 Task: Open a blank sheet, save the file as 'best practices' Insert a table '2 by 3' In first column, add headers, 'City, Population'. Under first header add  London, Tokyo. Under second header add  9 Million, 37 Million. Change table style to  'Orange'
Action: Mouse moved to (36, 27)
Screenshot: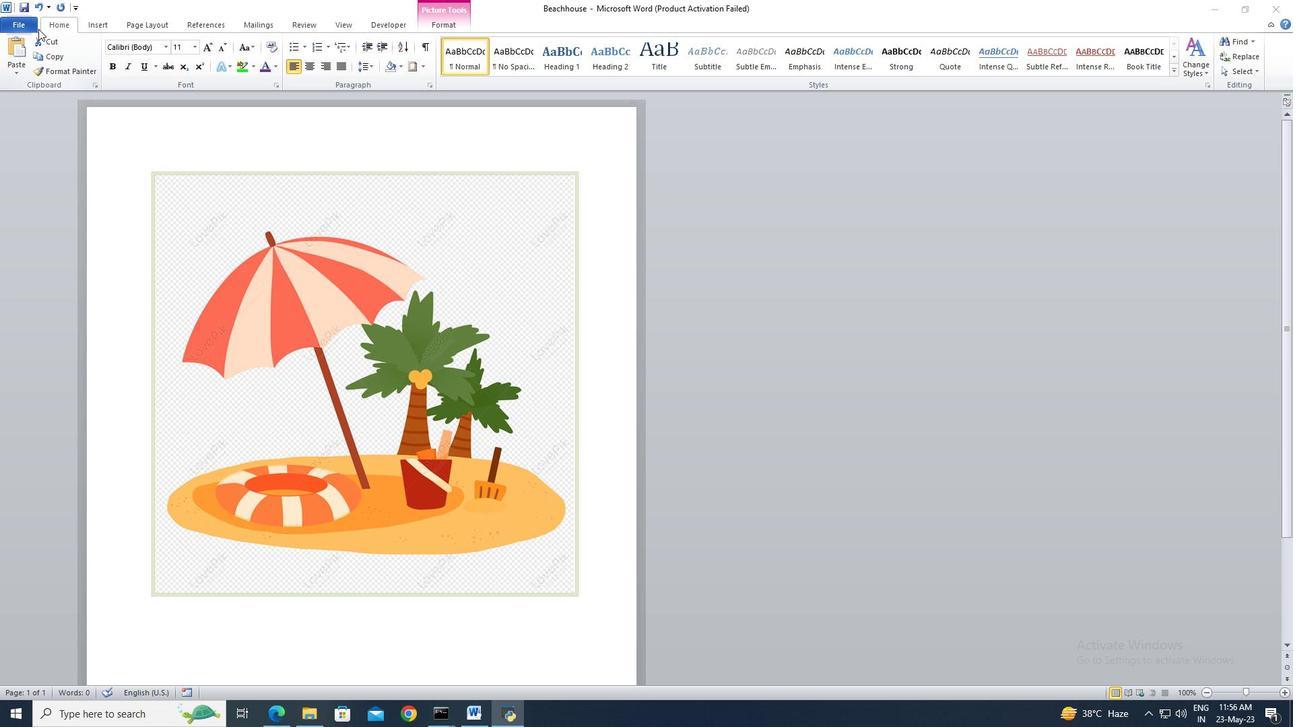 
Action: Mouse pressed left at (36, 27)
Screenshot: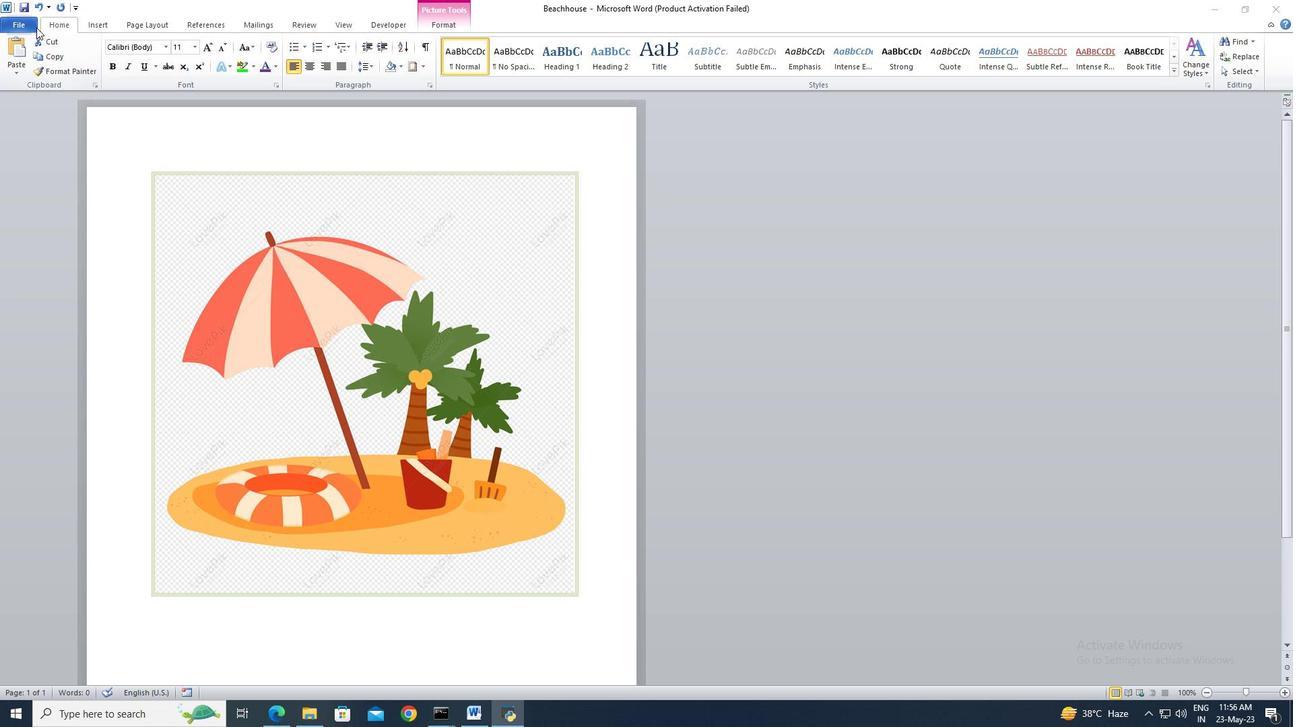
Action: Mouse moved to (31, 24)
Screenshot: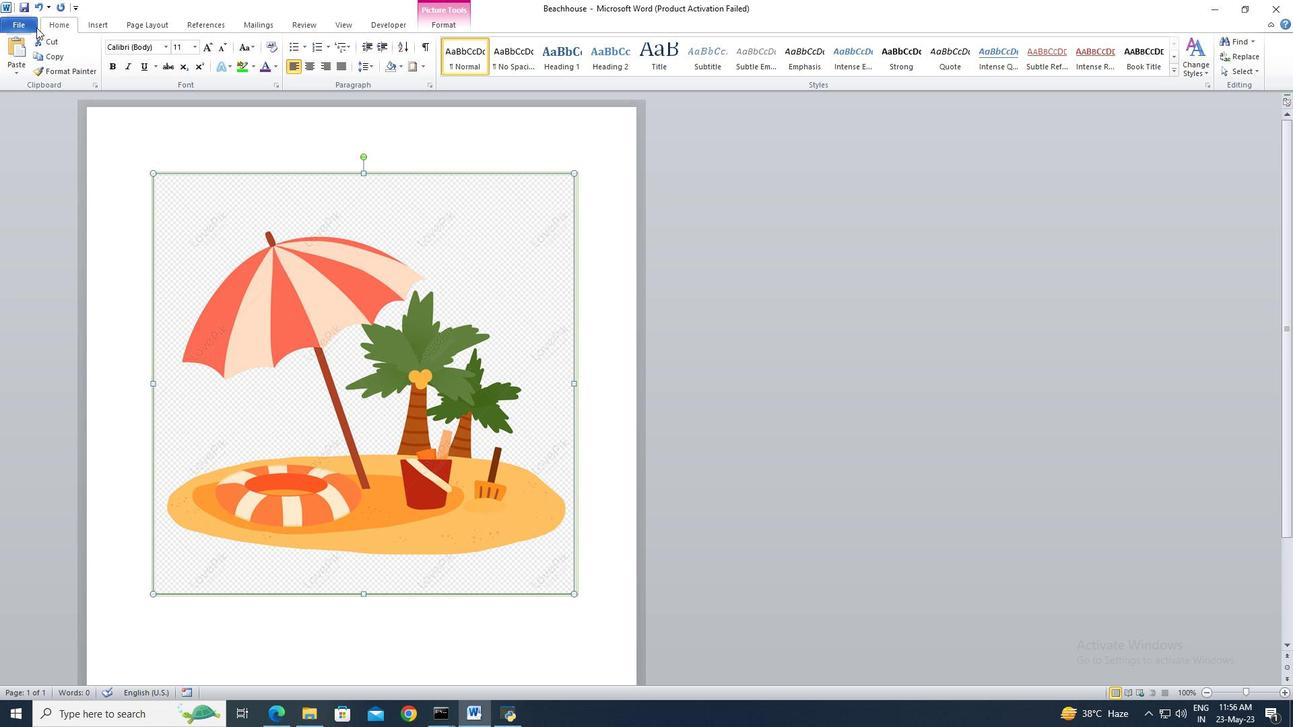 
Action: Mouse pressed left at (31, 24)
Screenshot: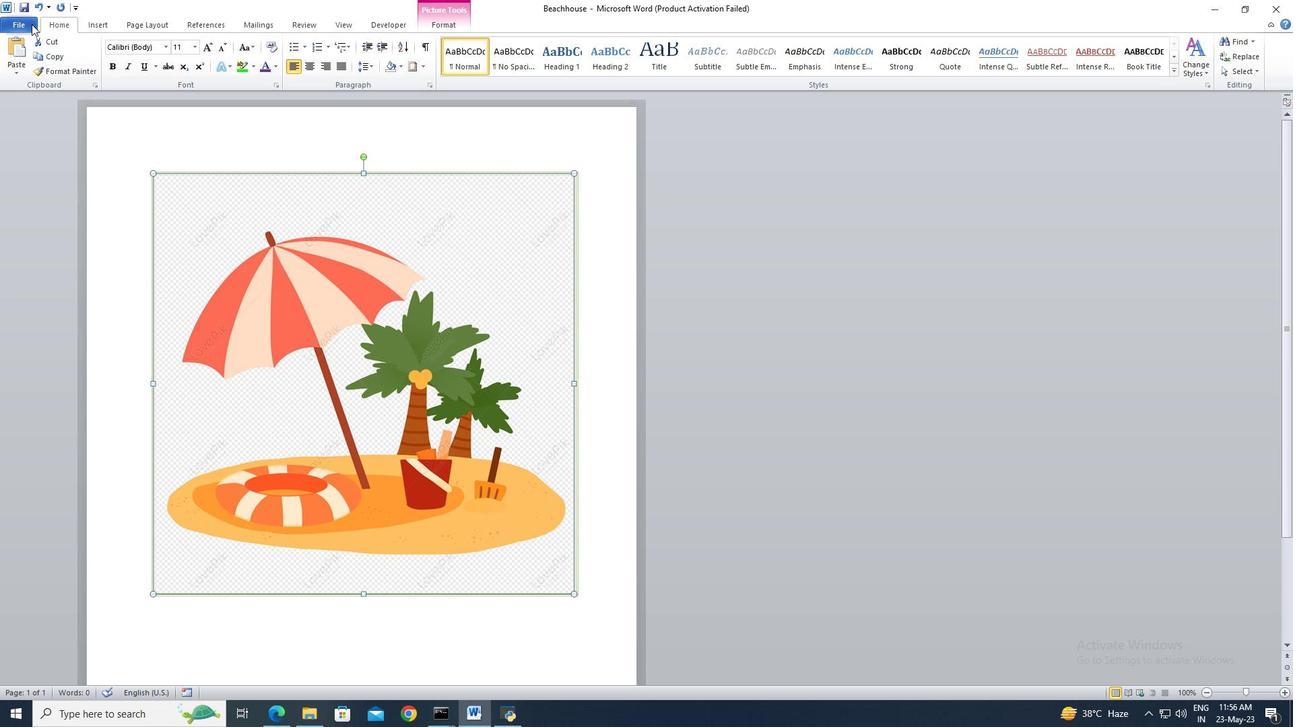 
Action: Mouse moved to (31, 175)
Screenshot: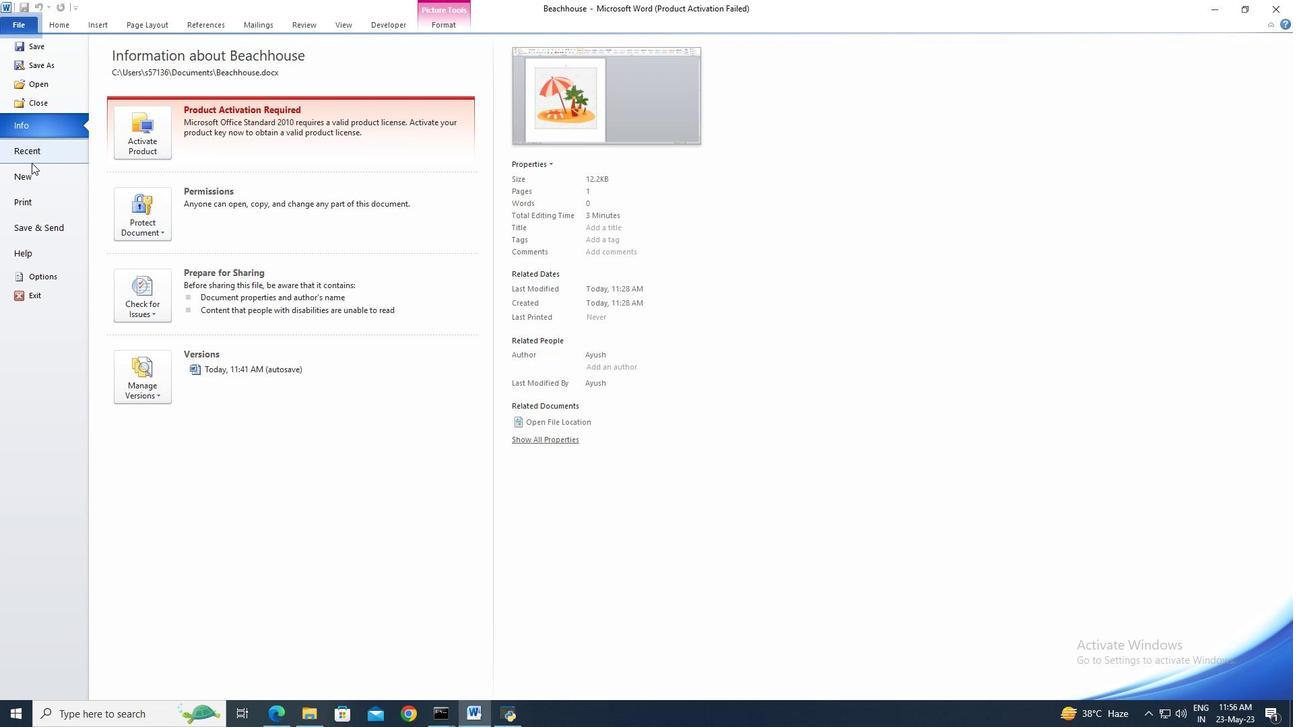 
Action: Mouse pressed left at (31, 175)
Screenshot: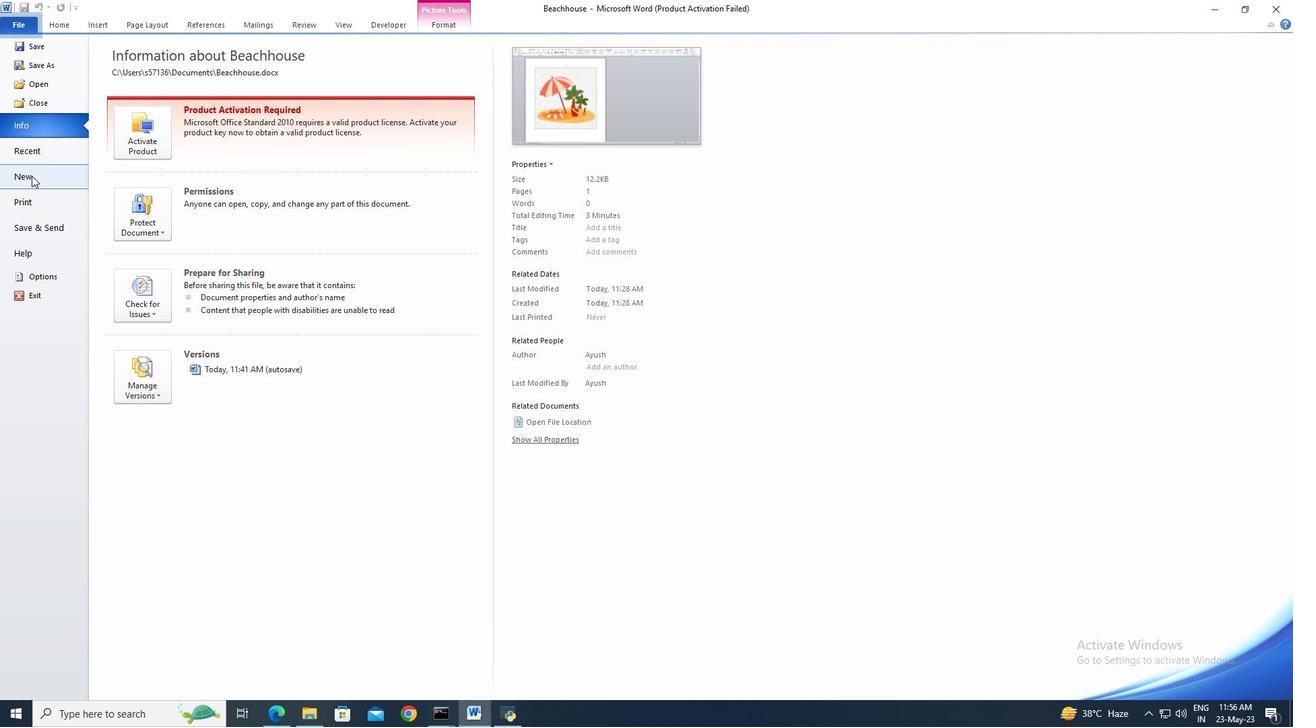 
Action: Mouse moved to (676, 318)
Screenshot: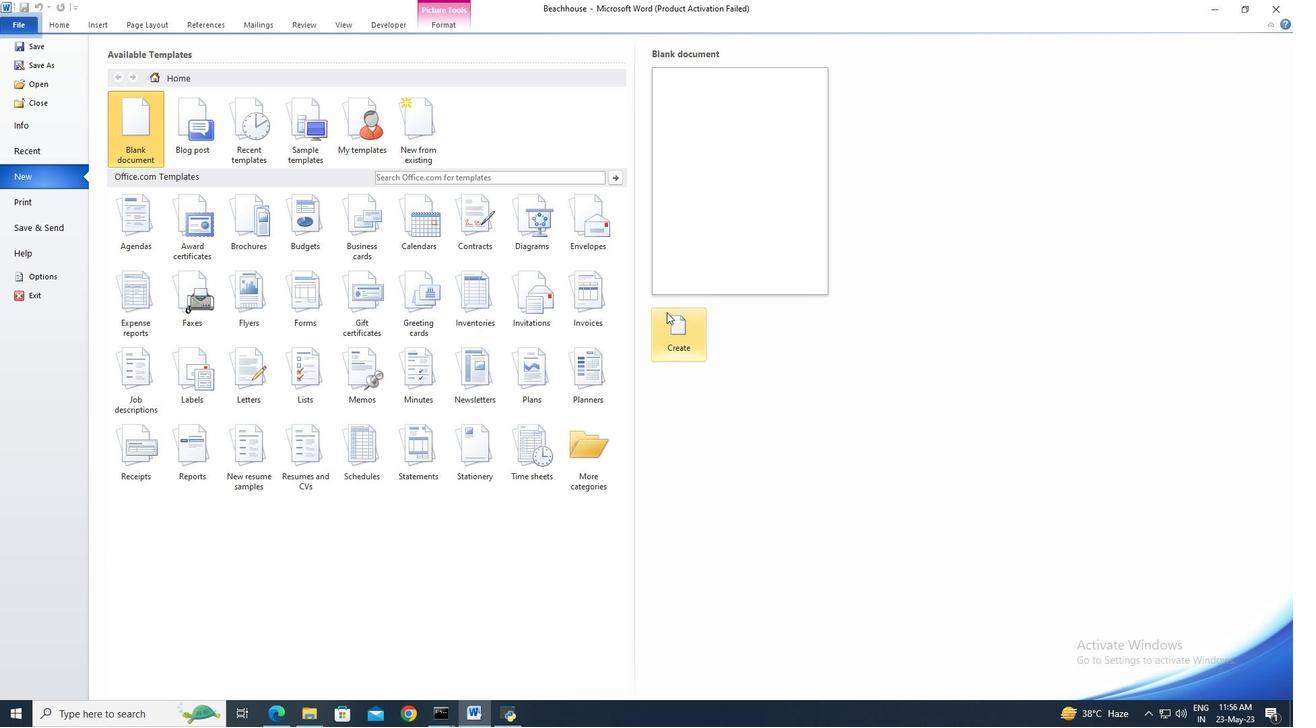 
Action: Mouse pressed left at (676, 318)
Screenshot: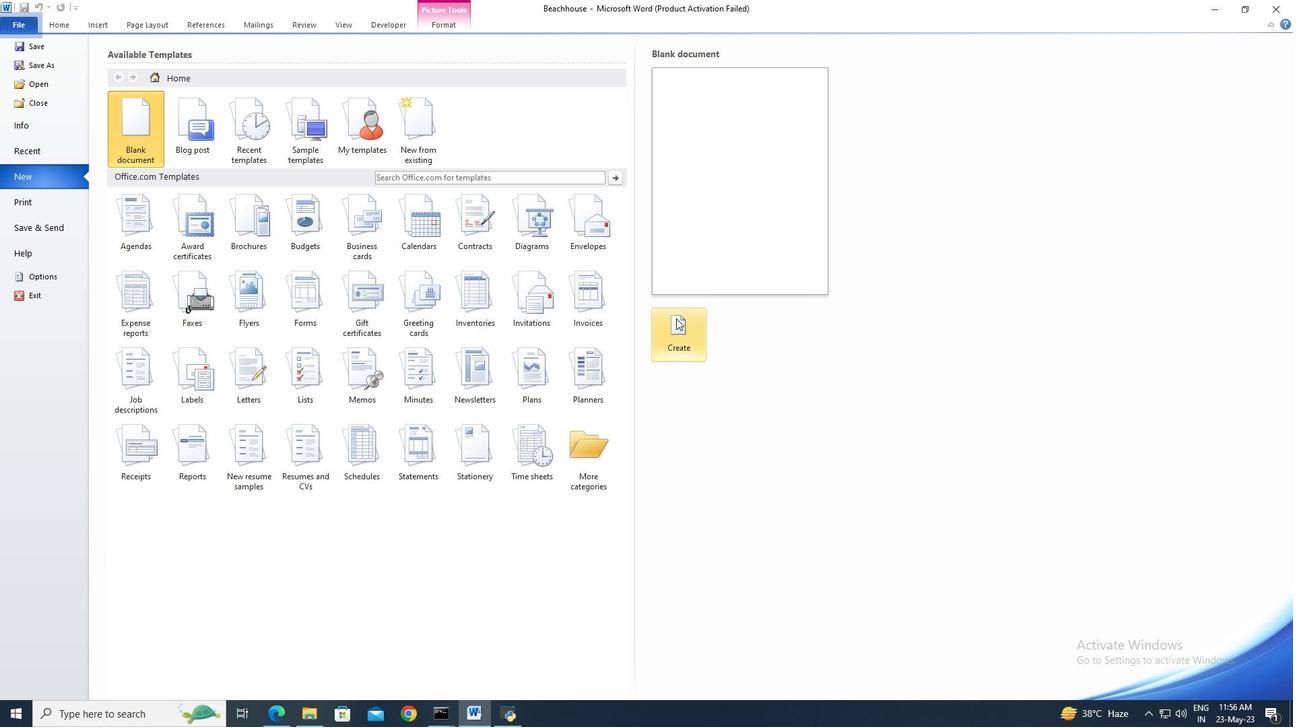
Action: Mouse moved to (28, 27)
Screenshot: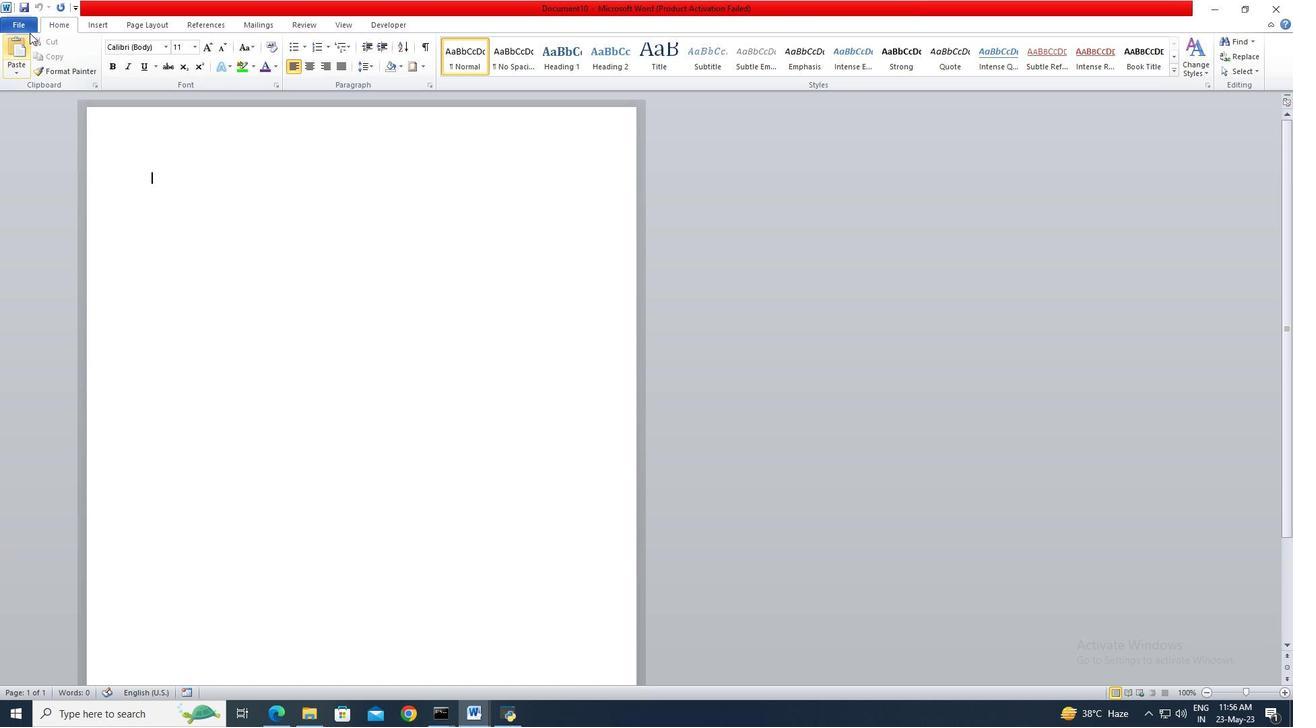 
Action: Mouse pressed left at (28, 27)
Screenshot: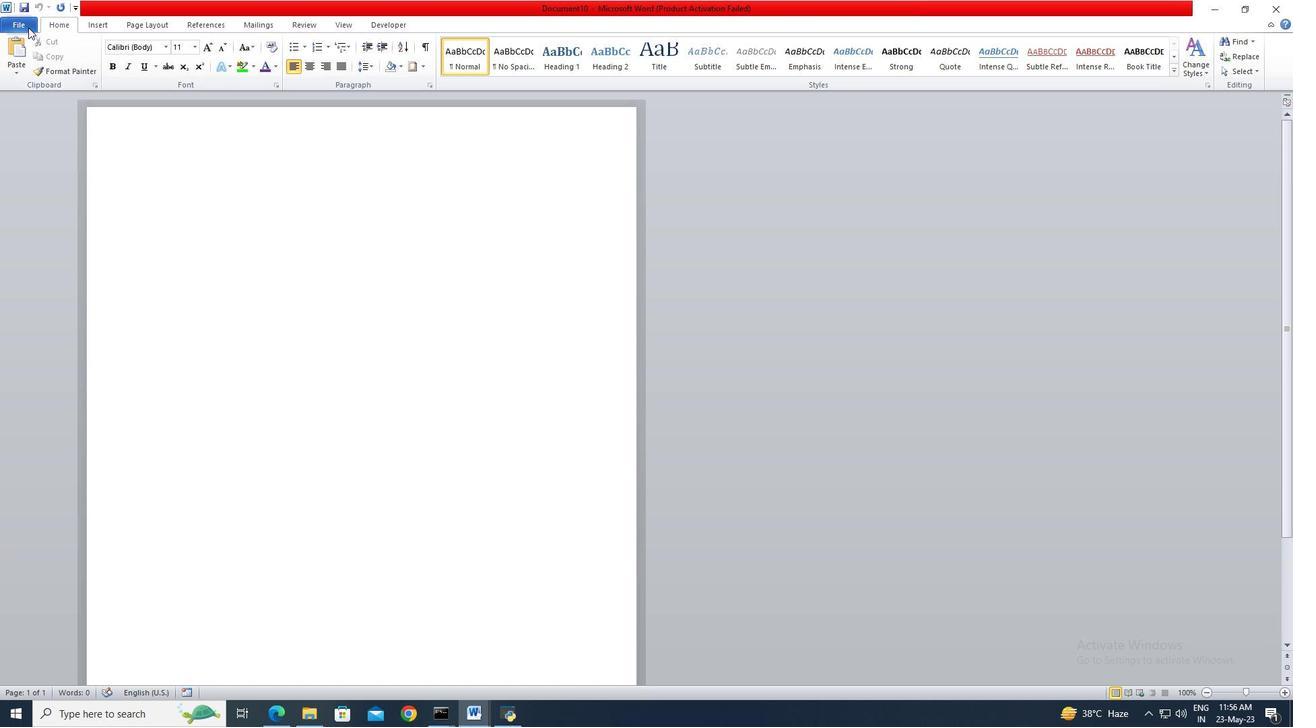 
Action: Mouse moved to (33, 60)
Screenshot: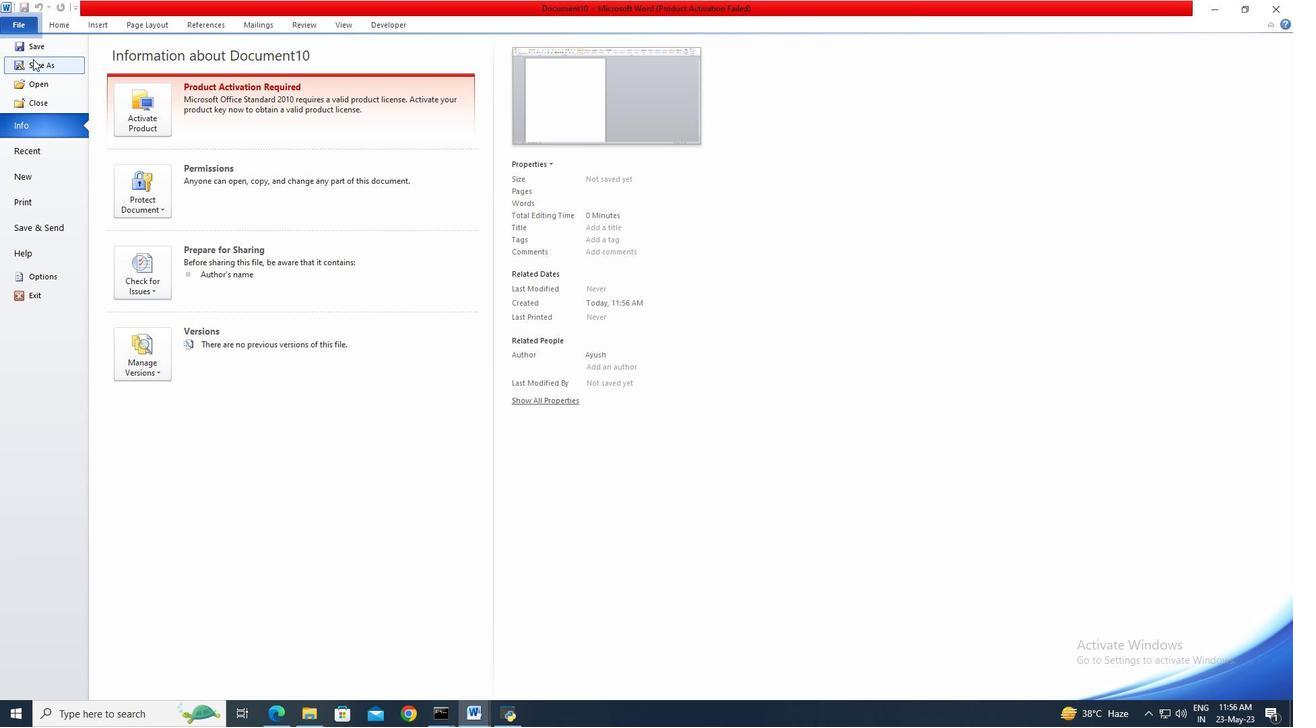 
Action: Mouse pressed left at (33, 60)
Screenshot: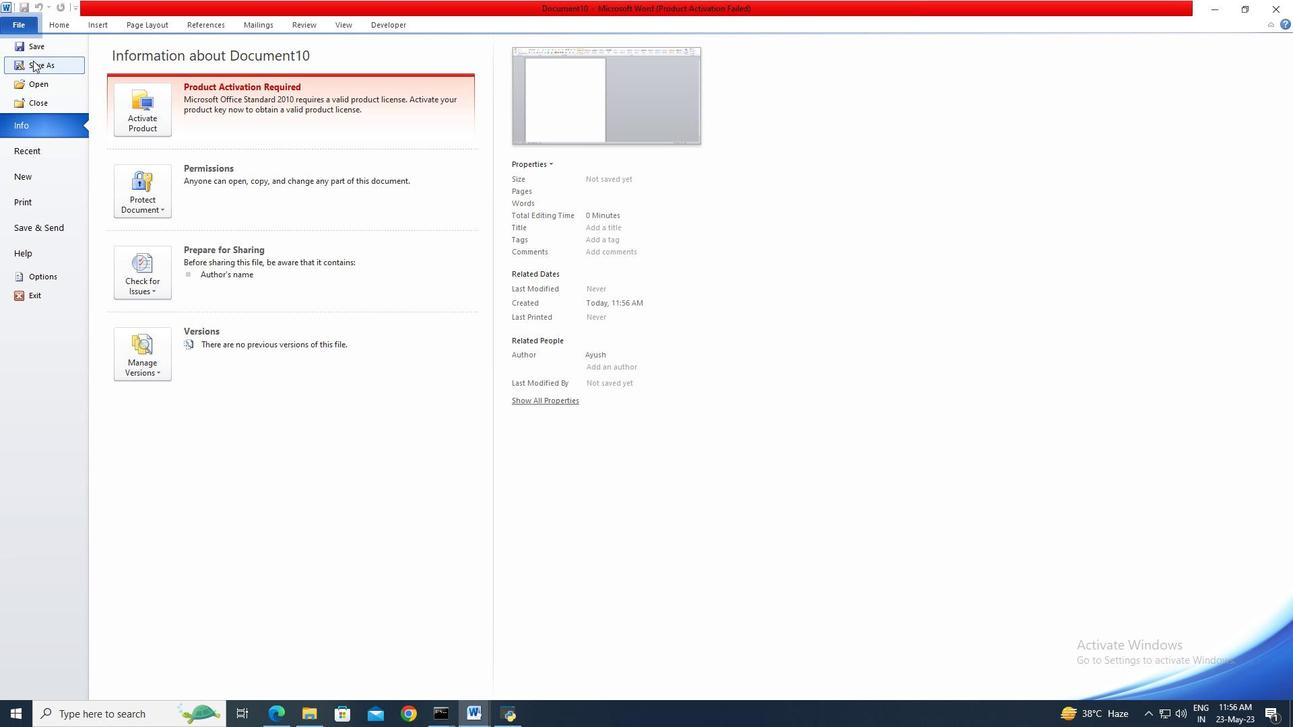 
Action: Key pressed best<Key.space>practices
Screenshot: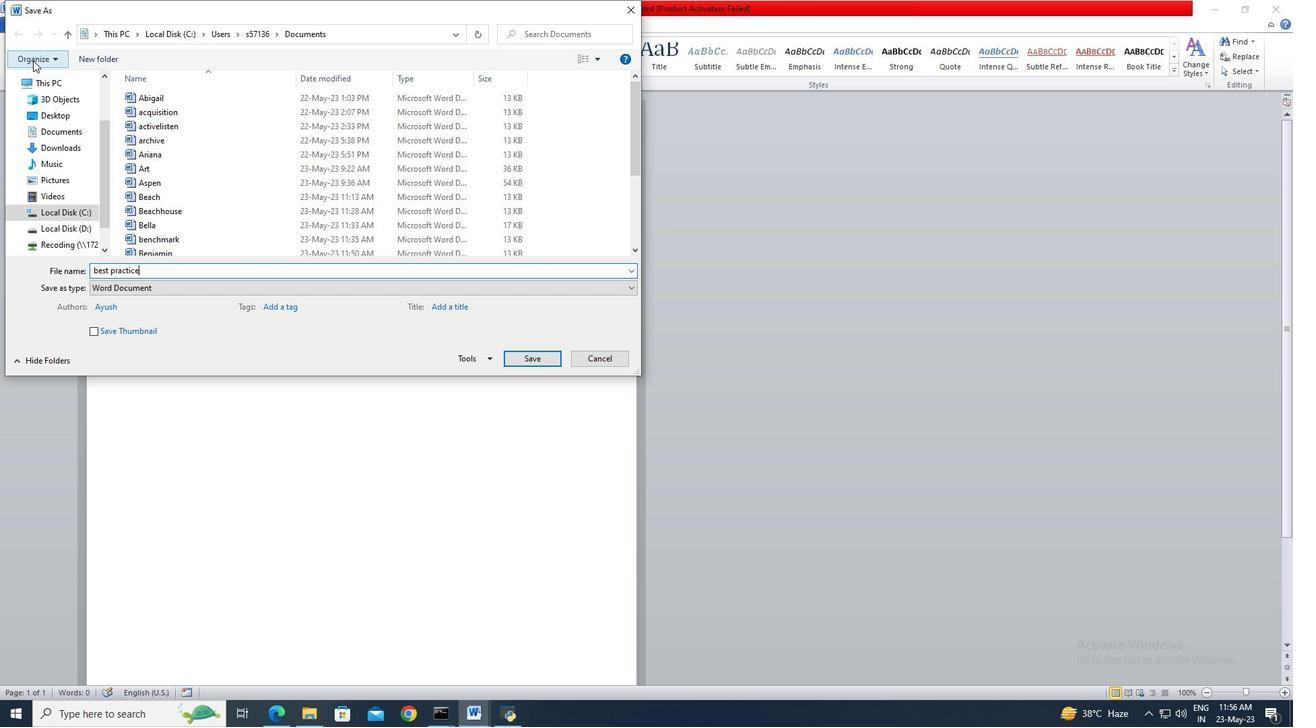
Action: Mouse moved to (512, 357)
Screenshot: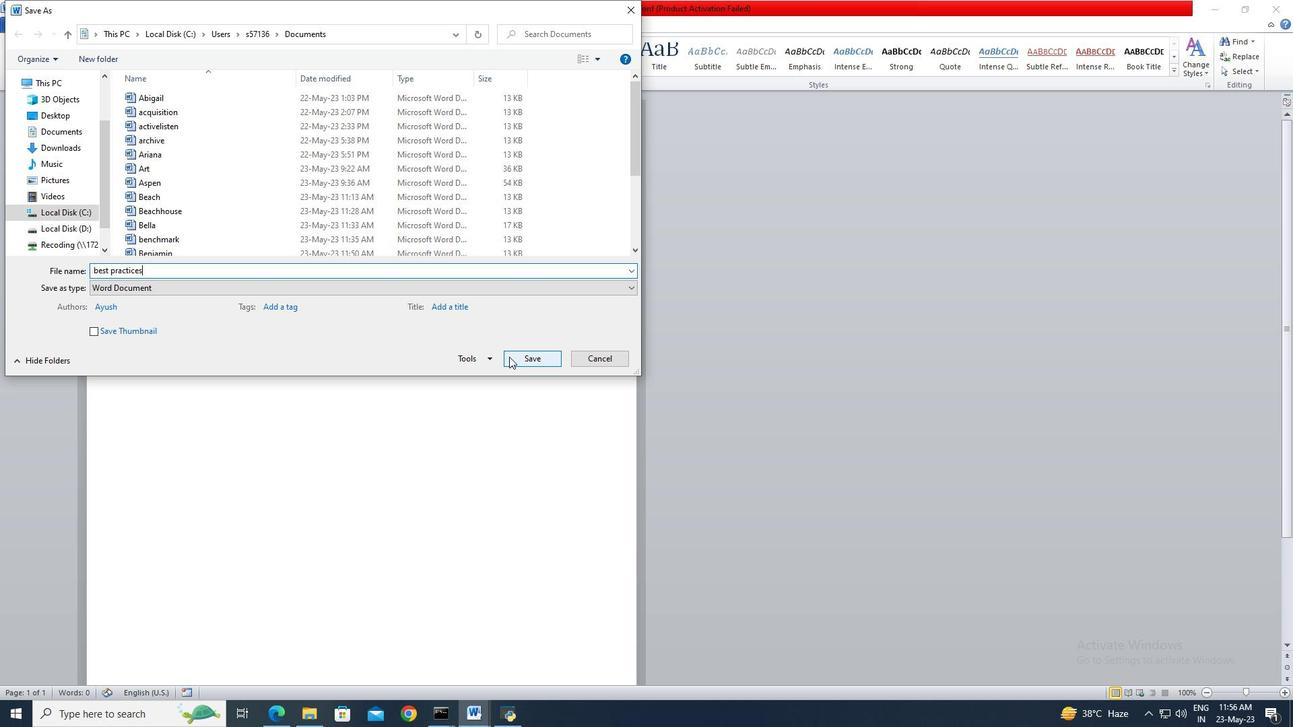 
Action: Mouse pressed left at (512, 357)
Screenshot: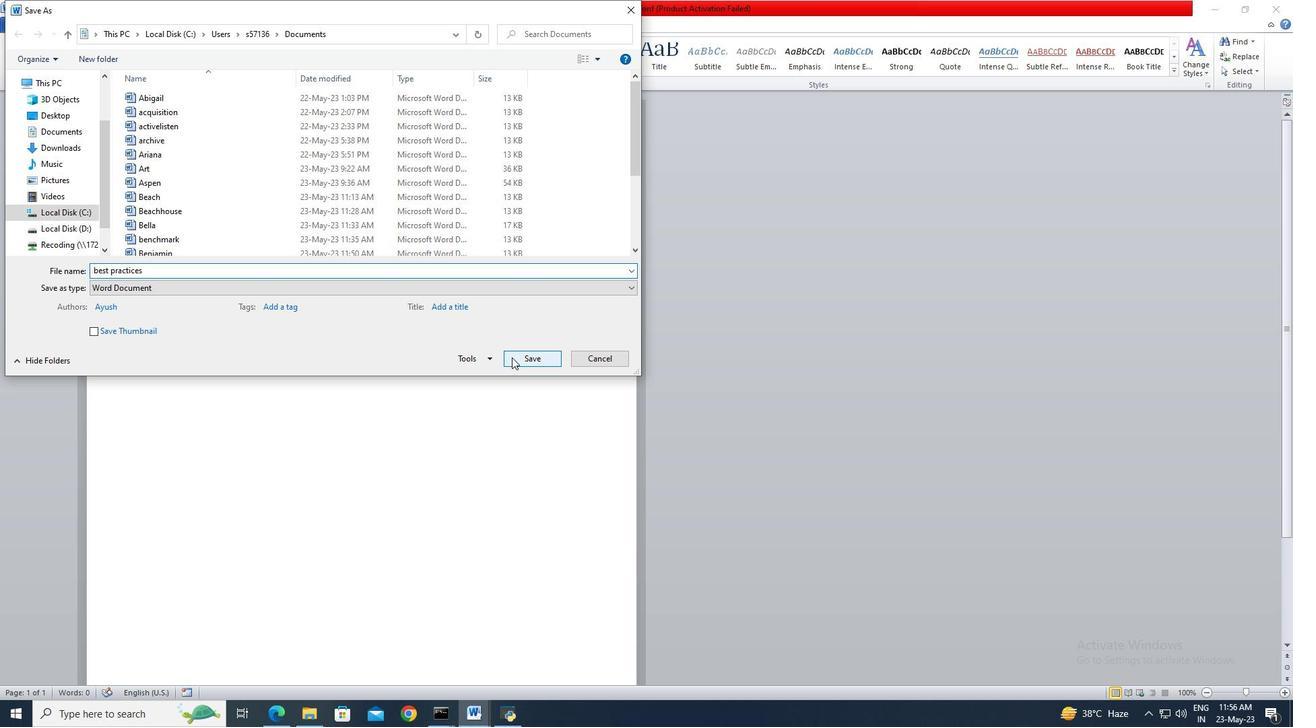 
Action: Mouse moved to (101, 26)
Screenshot: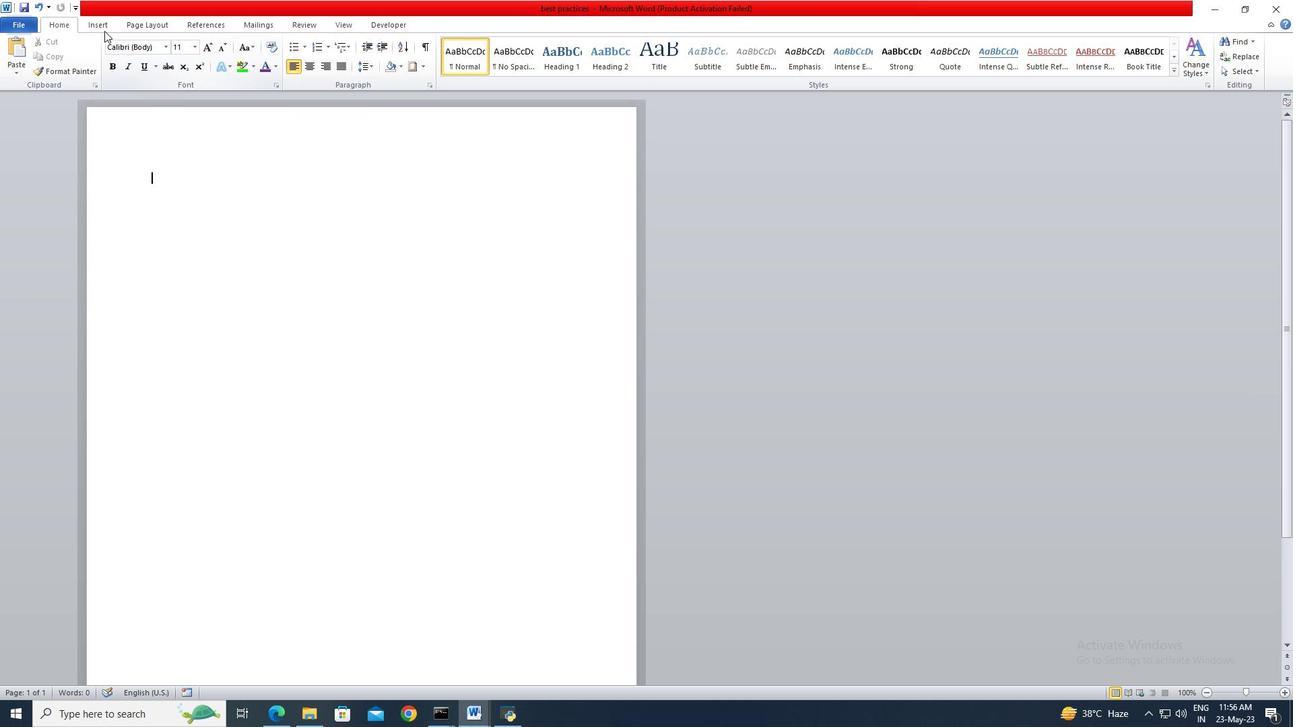 
Action: Mouse pressed left at (101, 26)
Screenshot: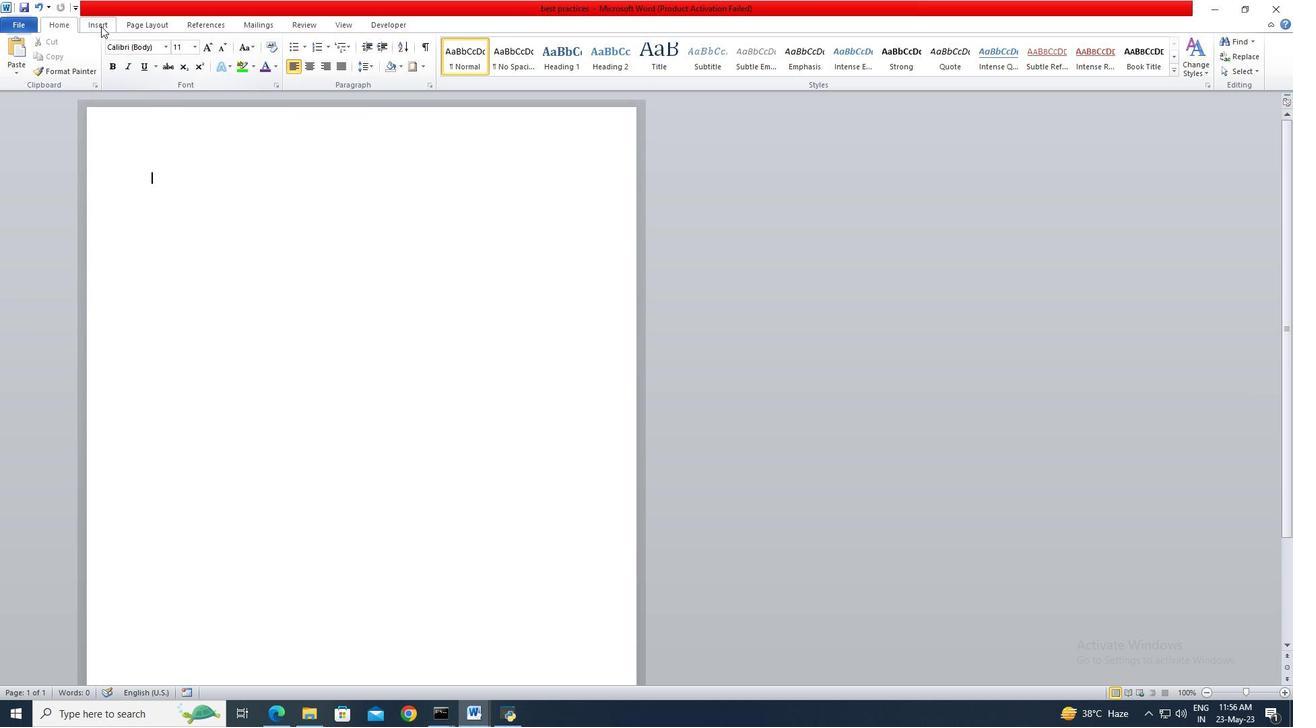 
Action: Mouse moved to (108, 66)
Screenshot: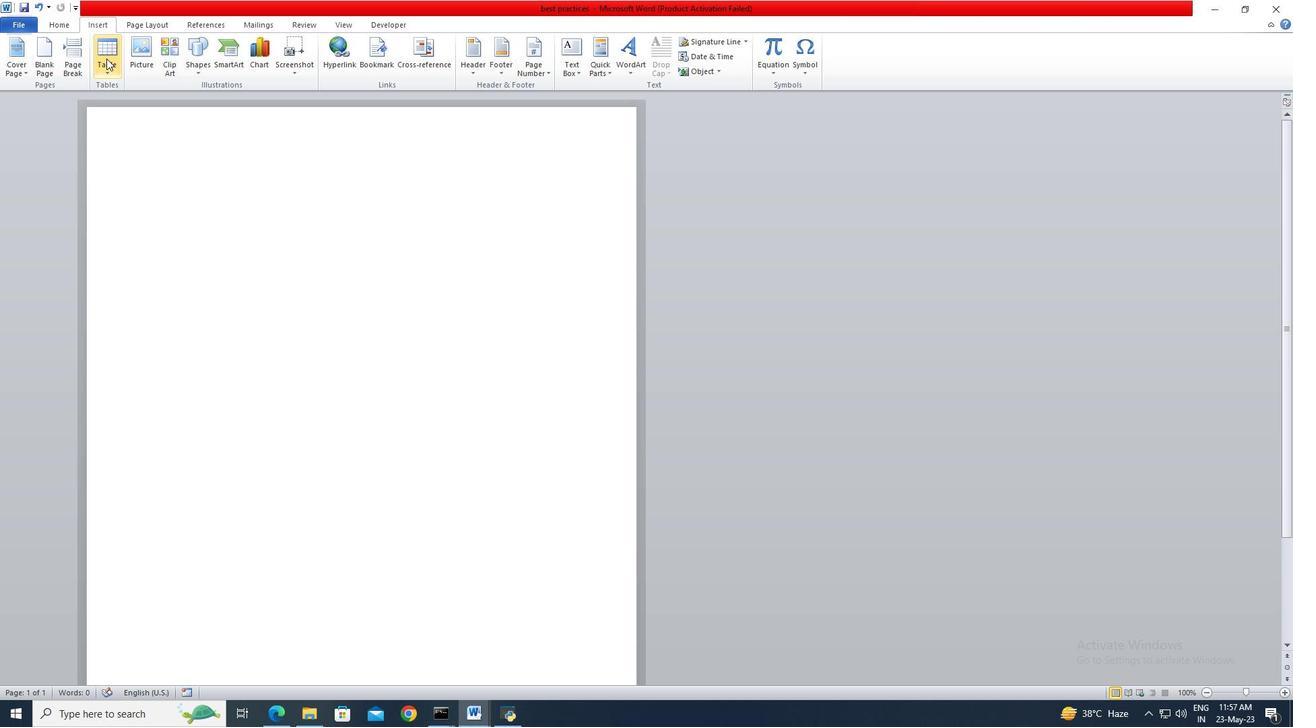 
Action: Mouse pressed left at (108, 66)
Screenshot: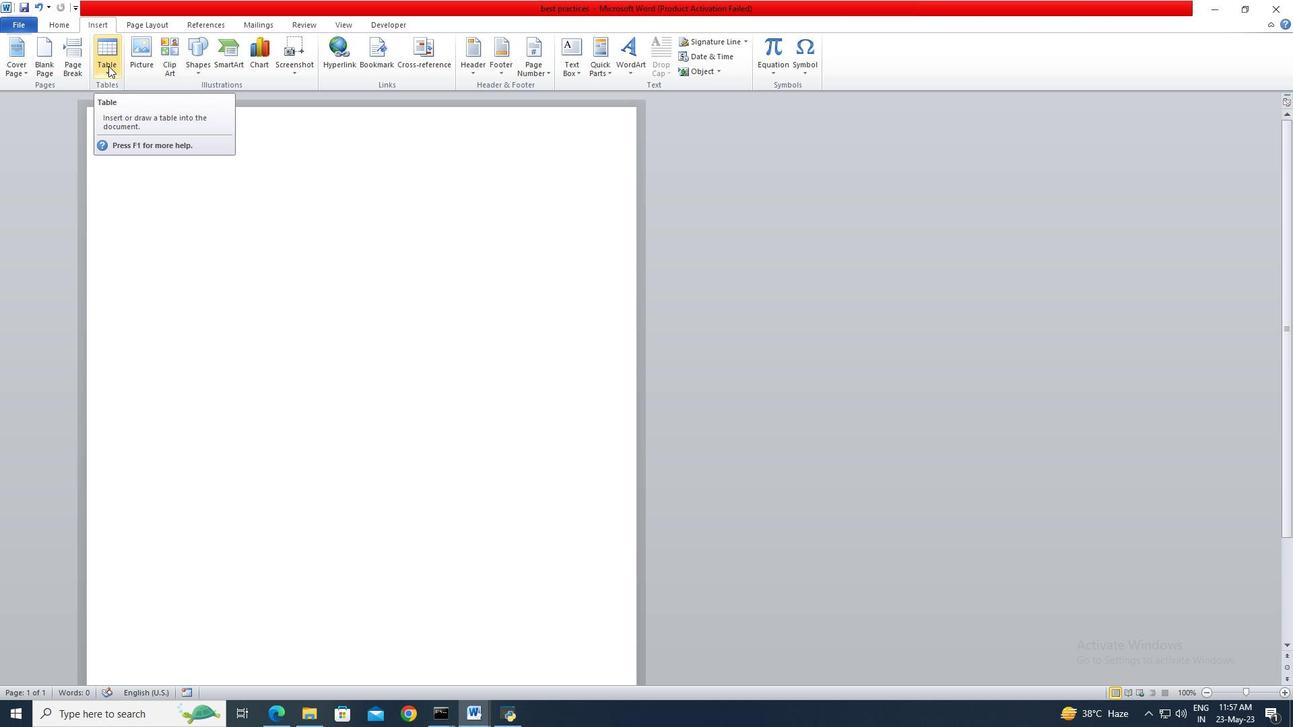 
Action: Mouse moved to (117, 124)
Screenshot: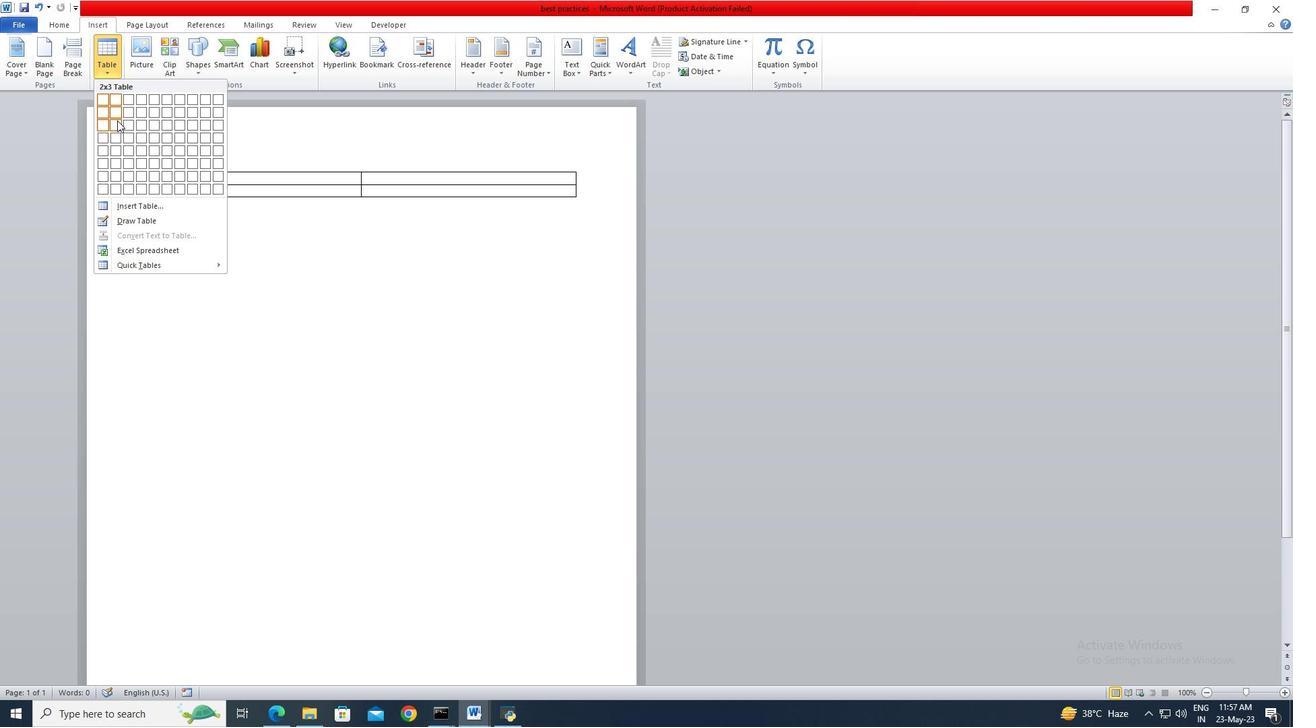 
Action: Mouse pressed left at (117, 124)
Screenshot: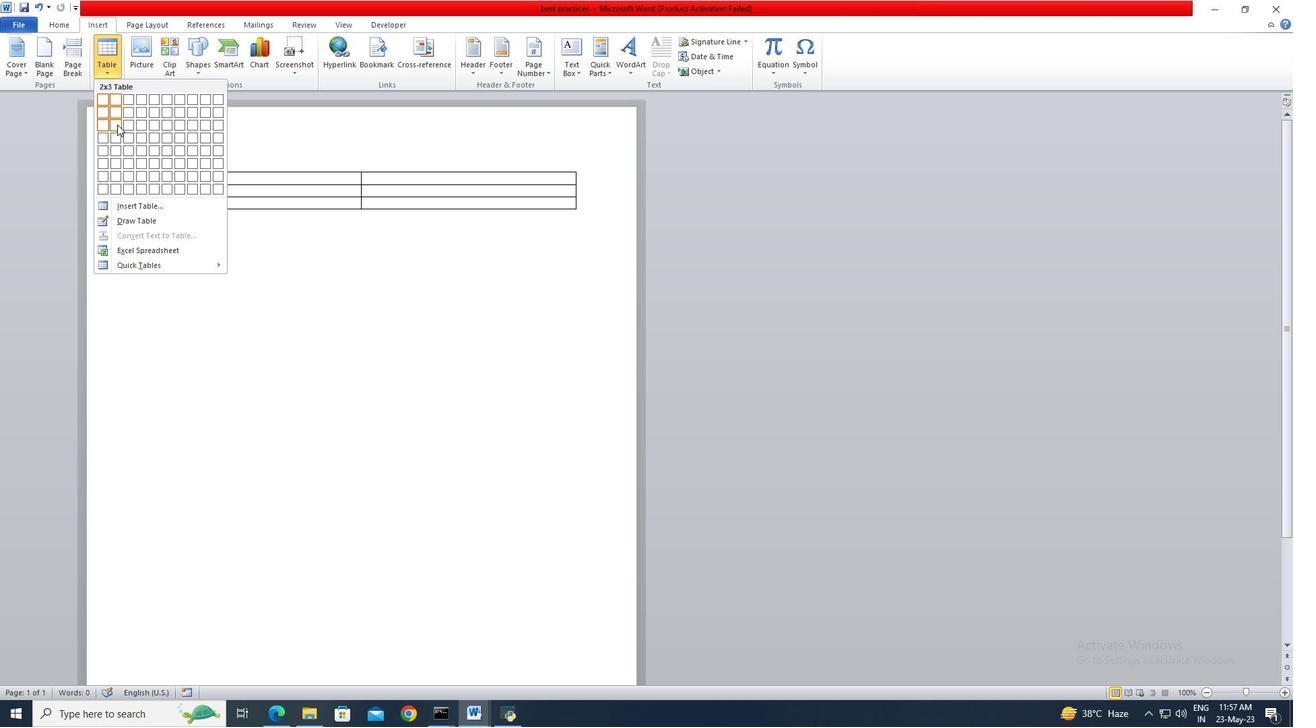 
Action: Mouse moved to (205, 183)
Screenshot: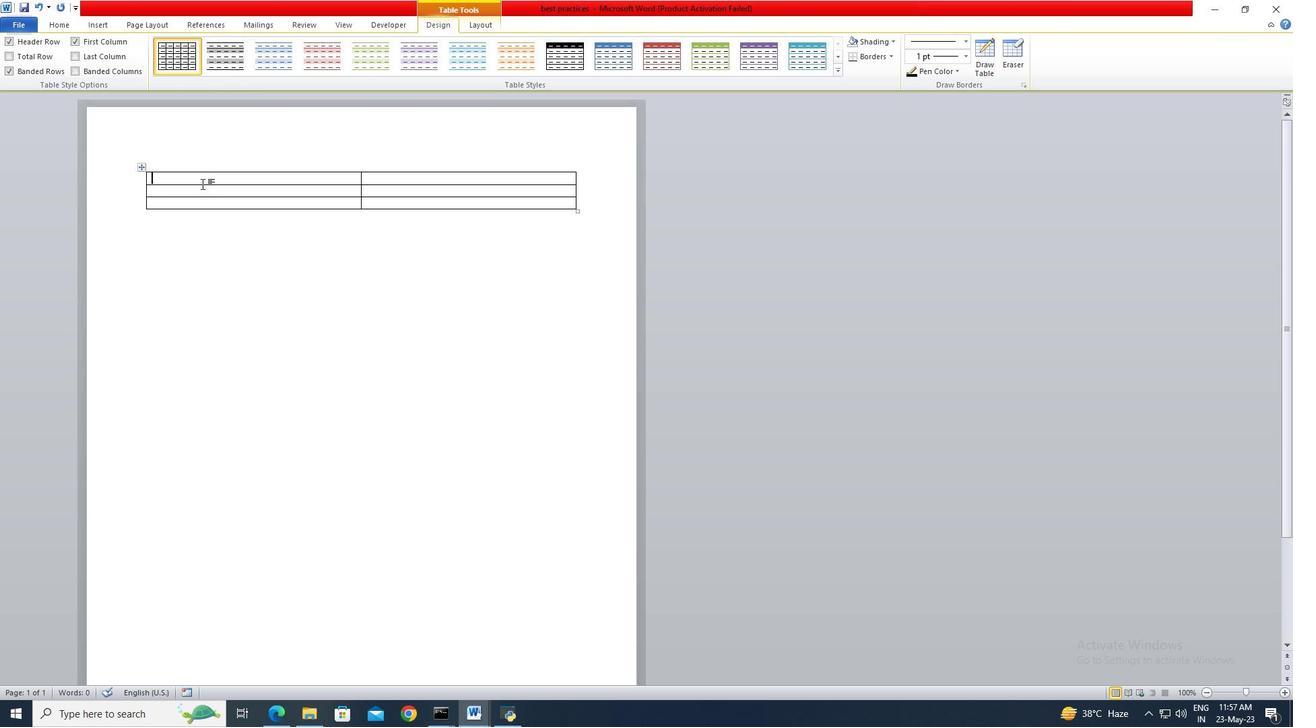 
Action: Mouse pressed left at (205, 183)
Screenshot: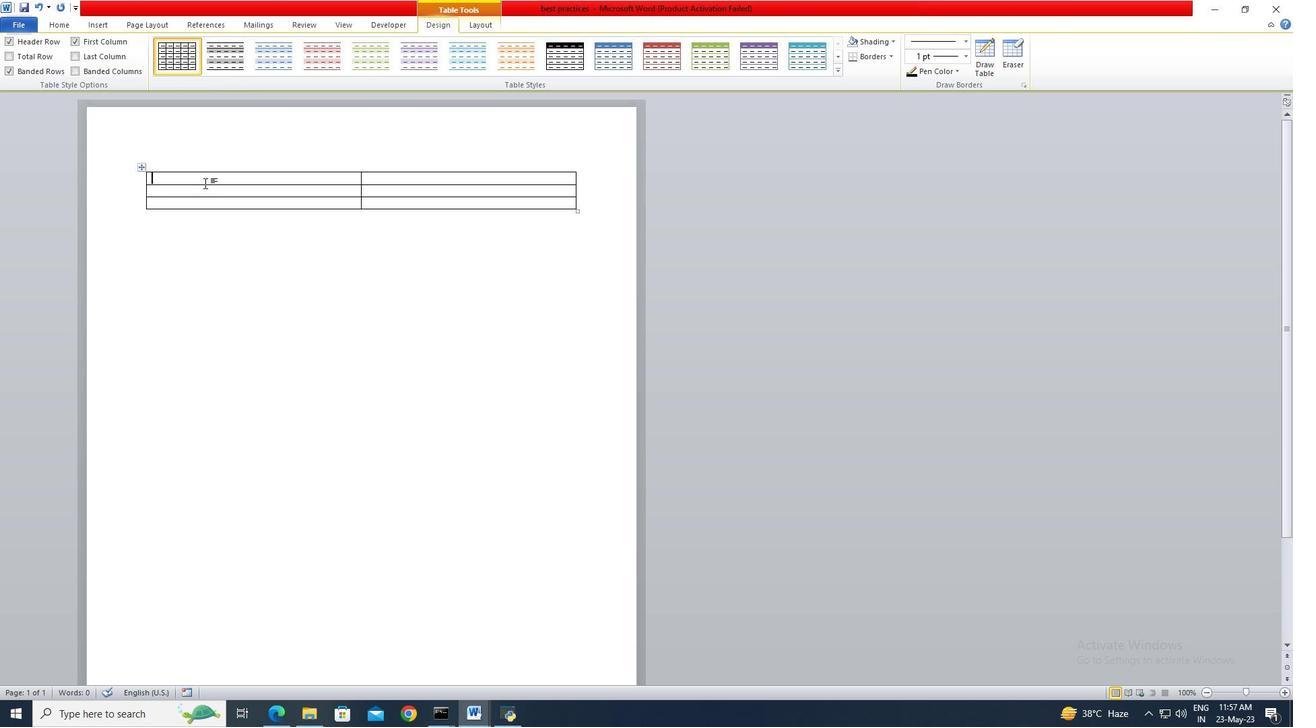 
Action: Key pressed <Key.shift>City<Key.tab><Key.shift><Key.shift>Population
Screenshot: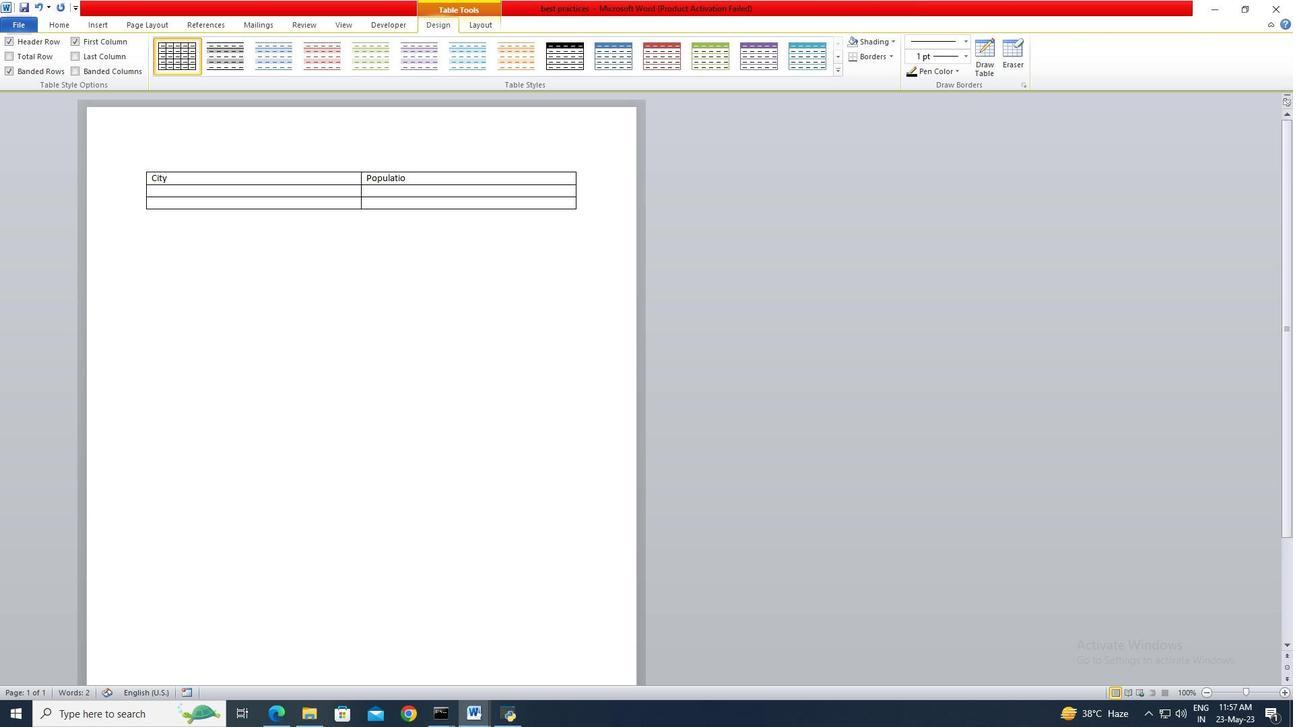 
Action: Mouse moved to (195, 190)
Screenshot: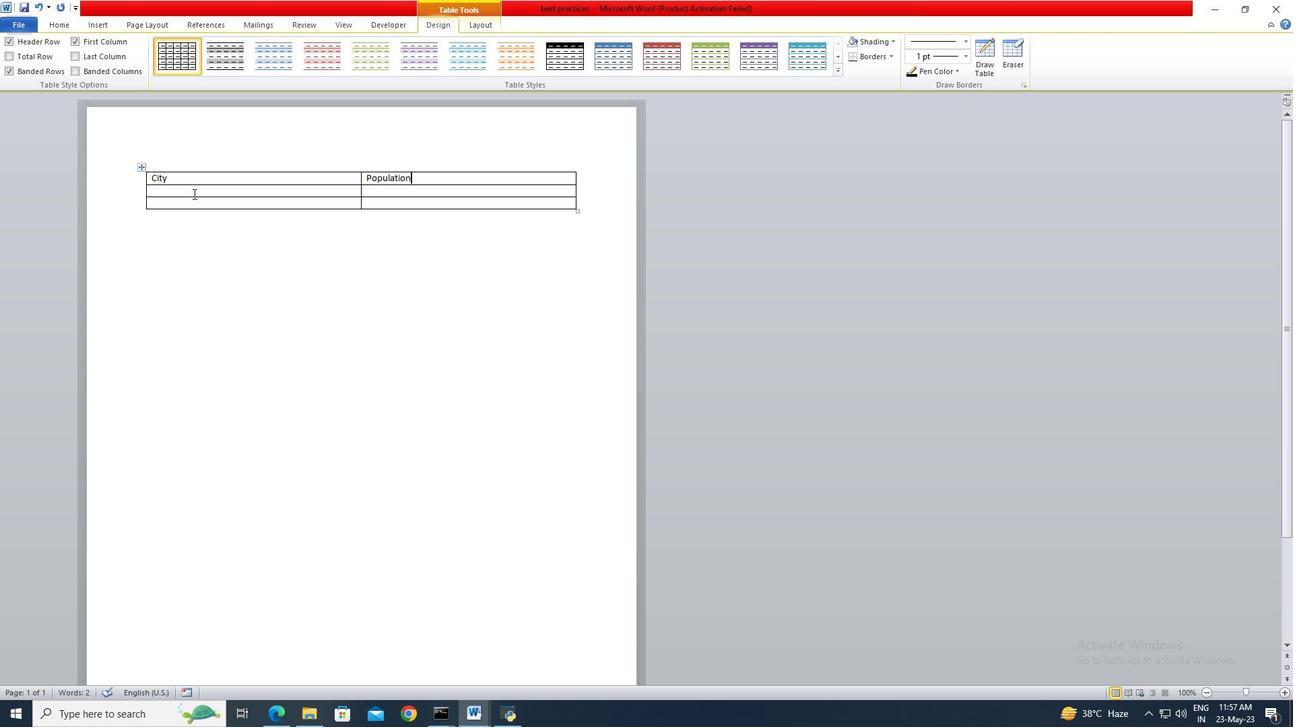 
Action: Mouse pressed left at (195, 190)
Screenshot: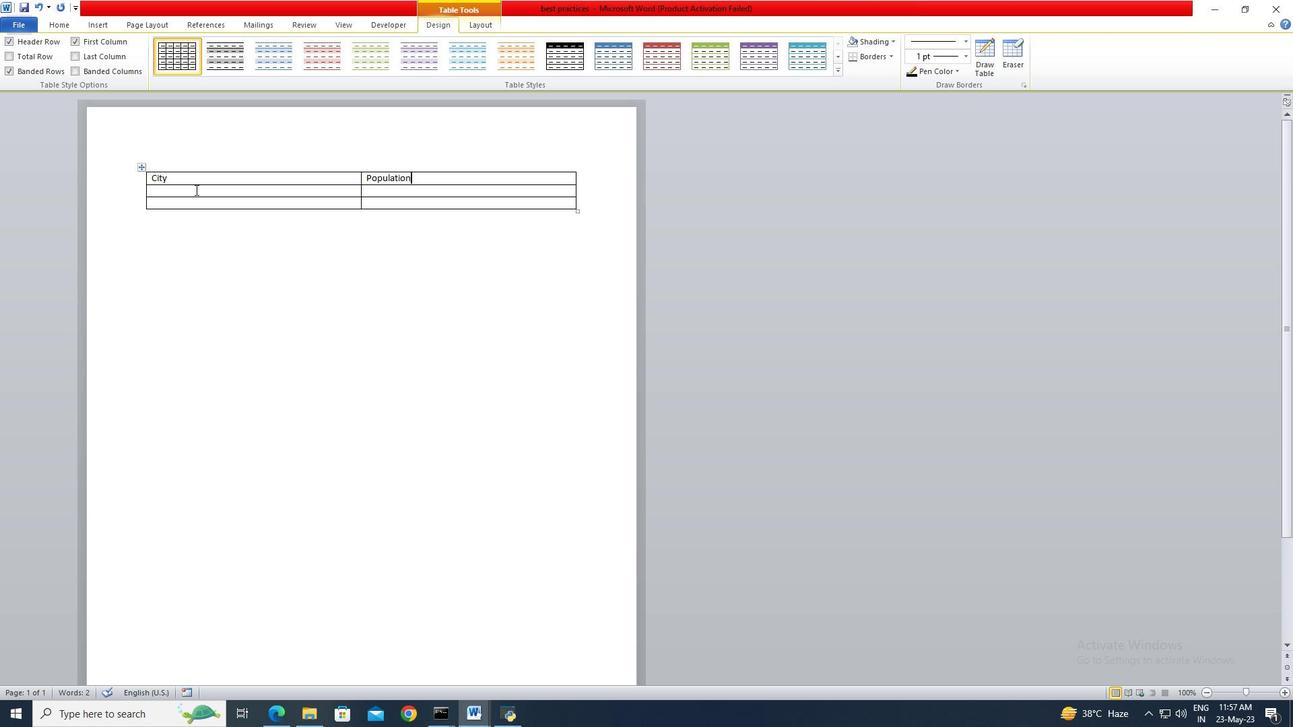 
Action: Mouse moved to (194, 189)
Screenshot: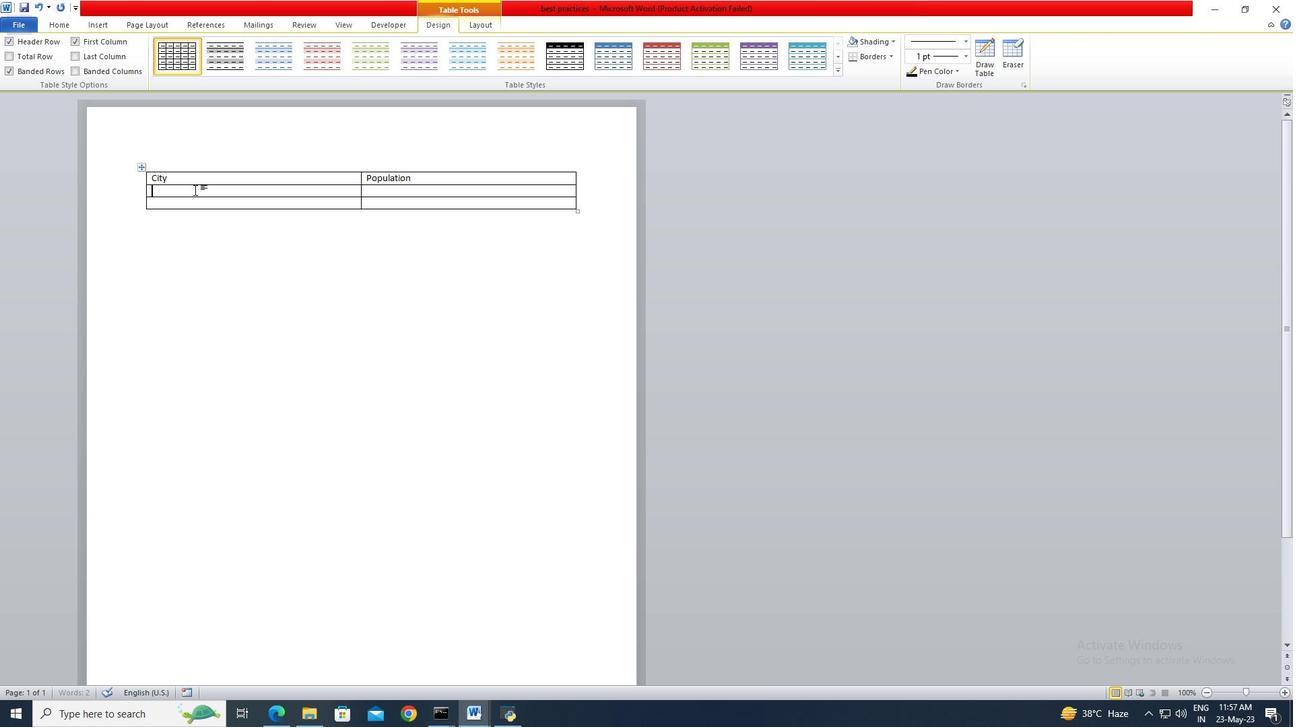 
Action: Key pressed <Key.shift>London
Screenshot: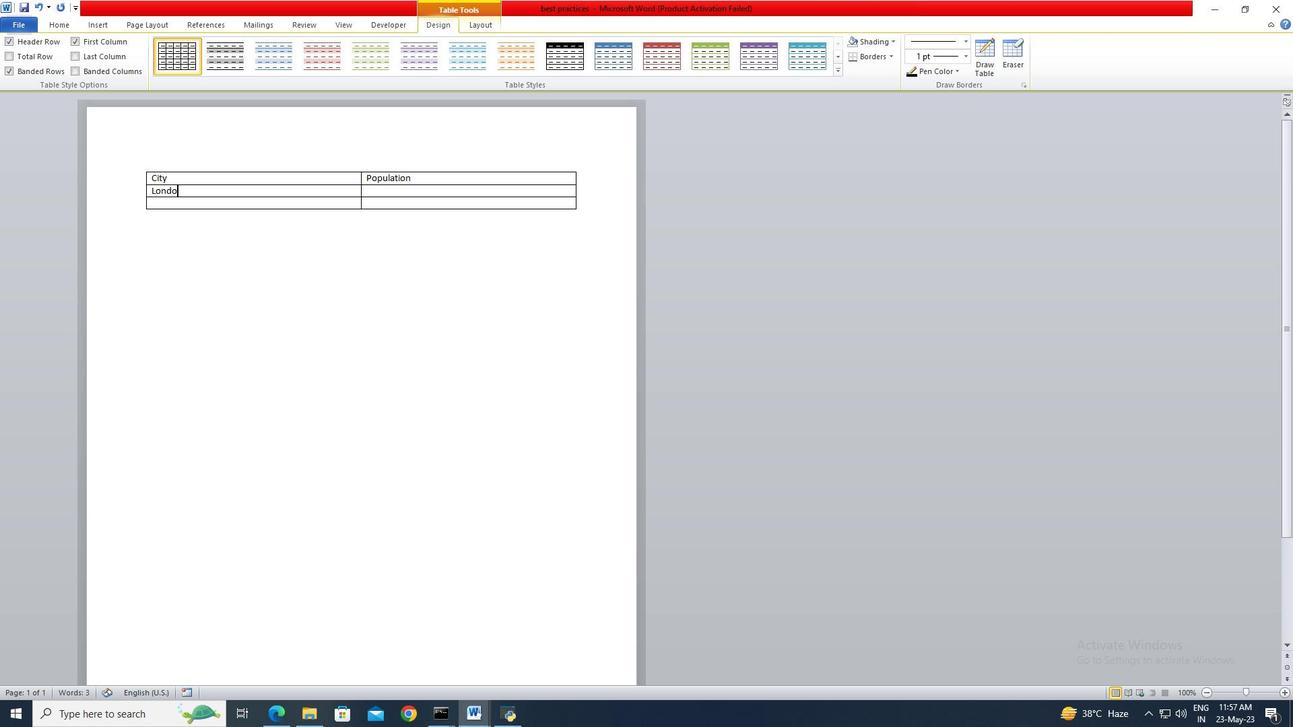 
Action: Mouse moved to (194, 203)
Screenshot: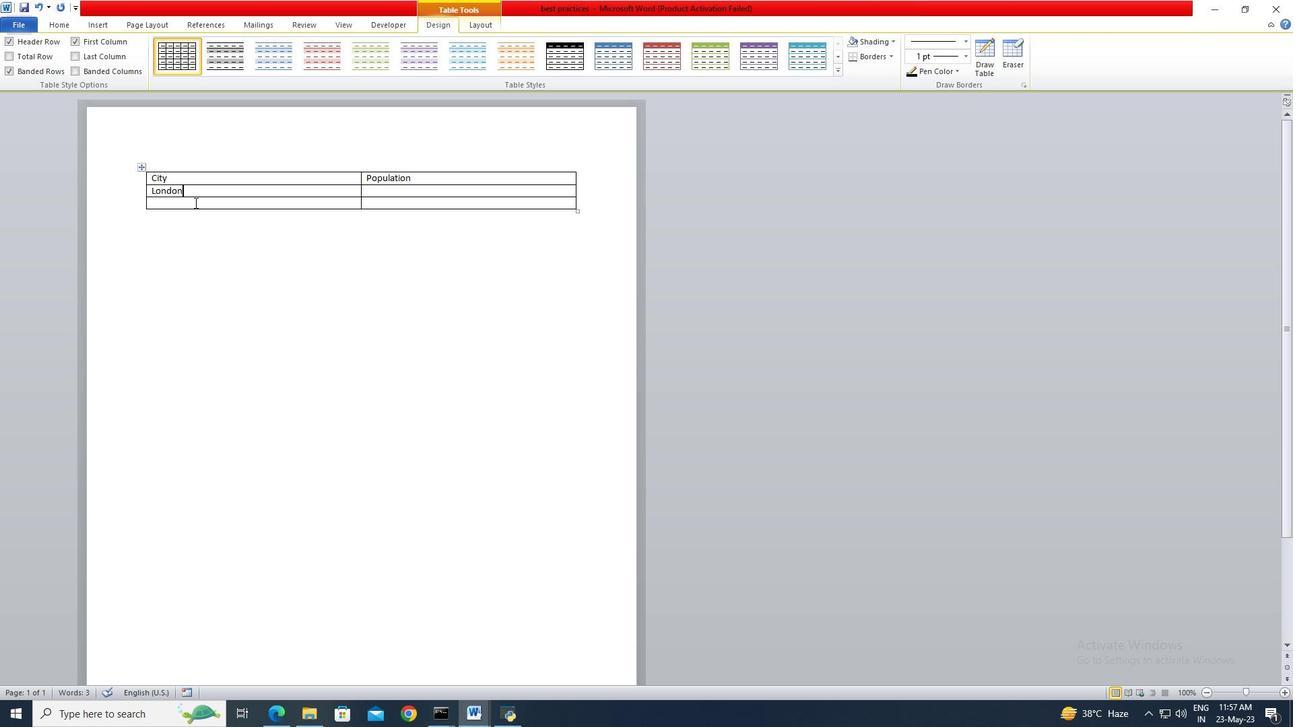 
Action: Mouse pressed left at (194, 203)
Screenshot: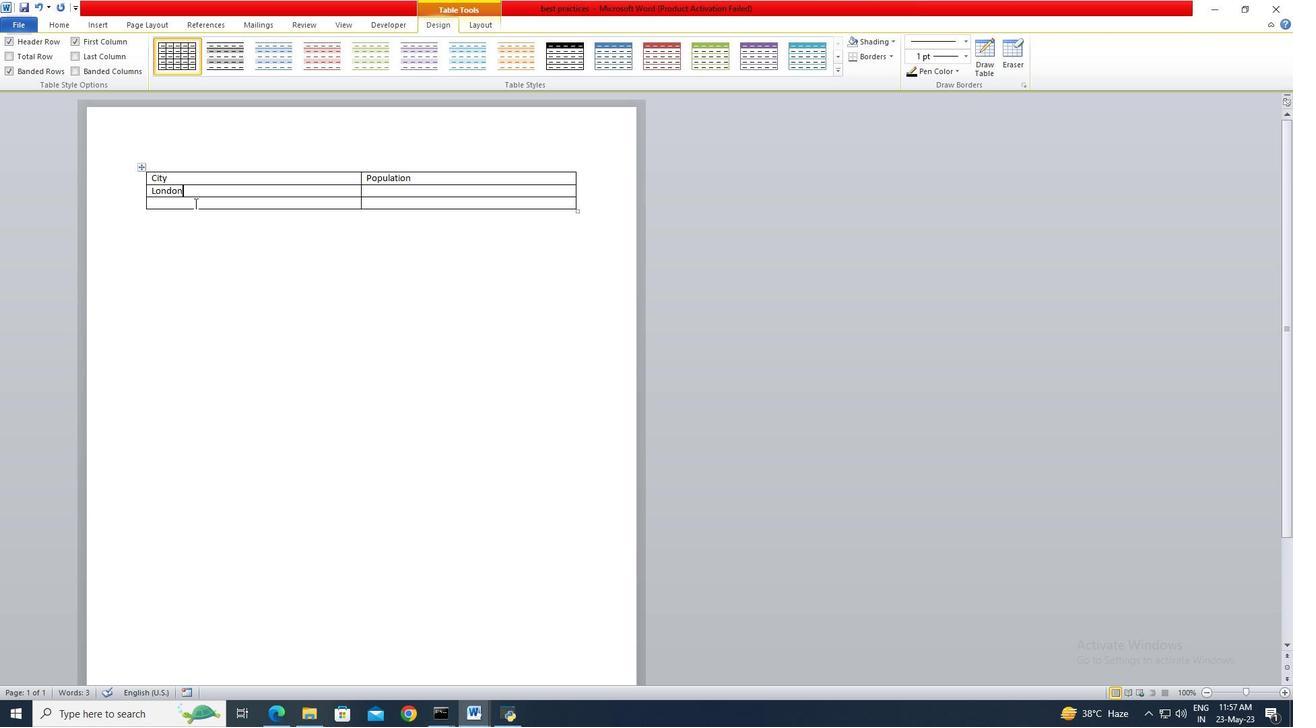 
Action: Key pressed <Key.shift>Tokyo
Screenshot: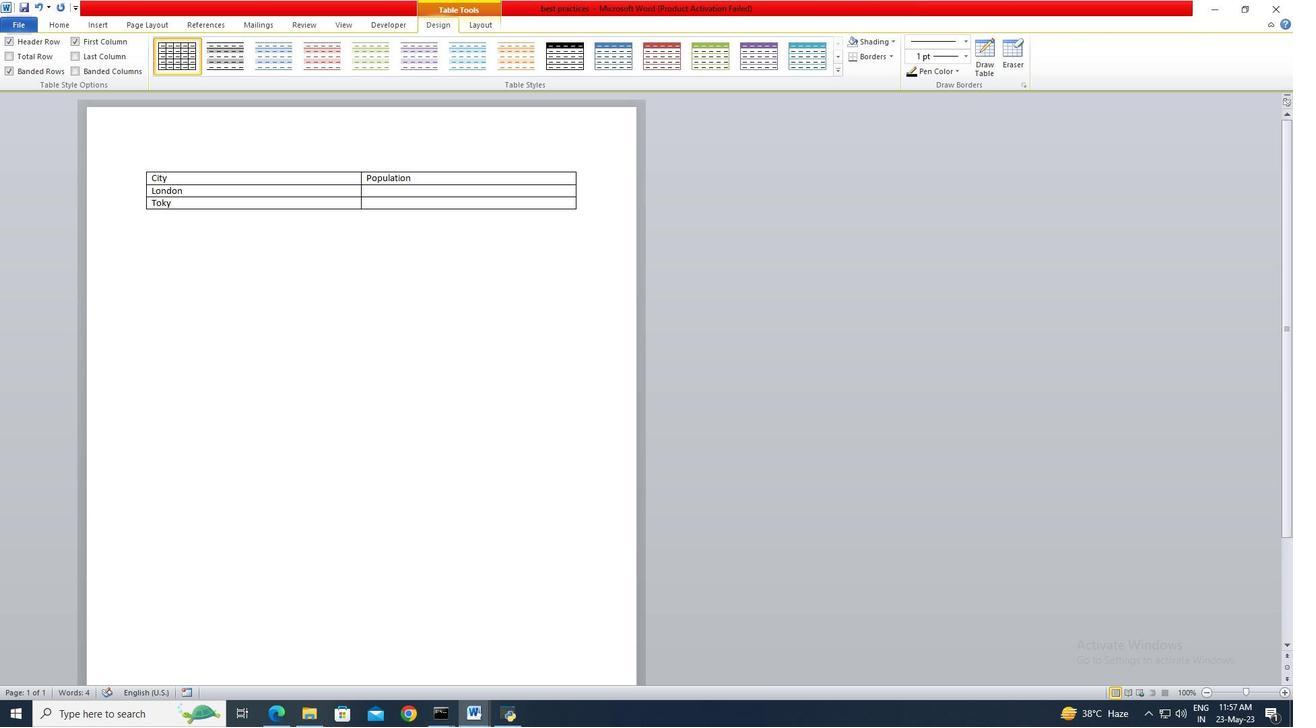 
Action: Mouse moved to (371, 189)
Screenshot: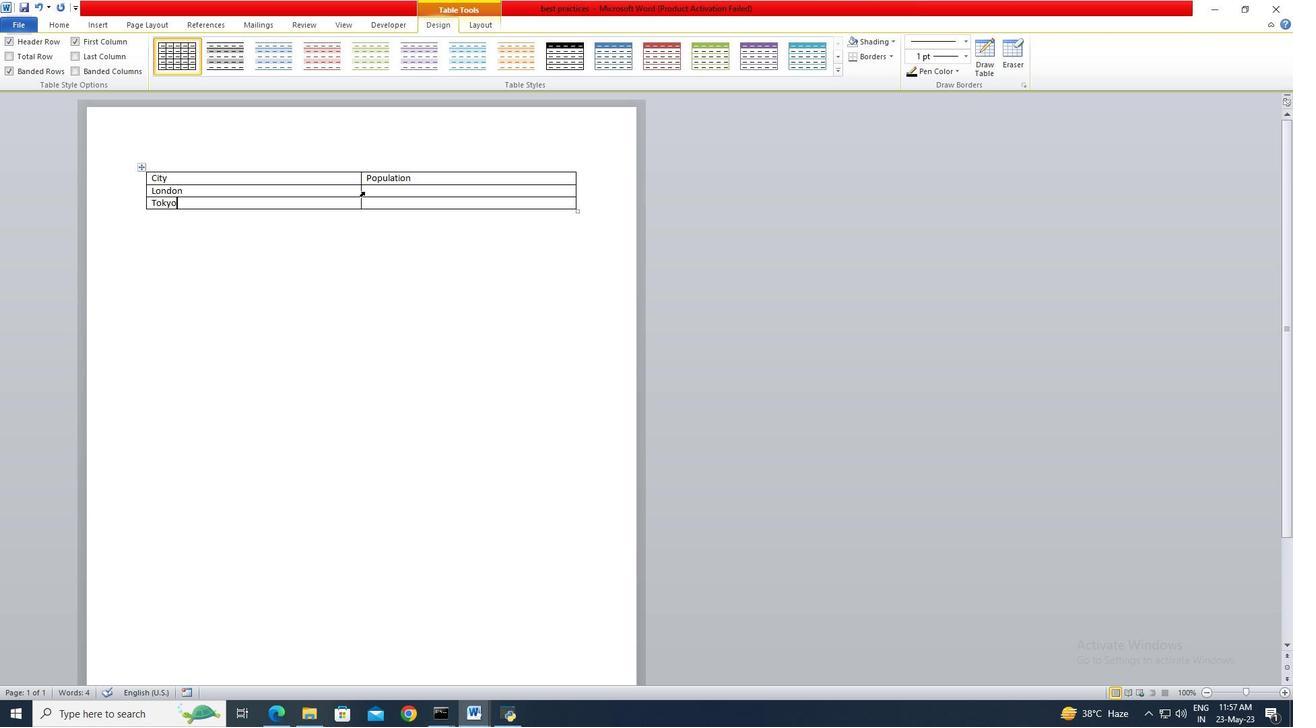 
Action: Mouse pressed left at (371, 189)
Screenshot: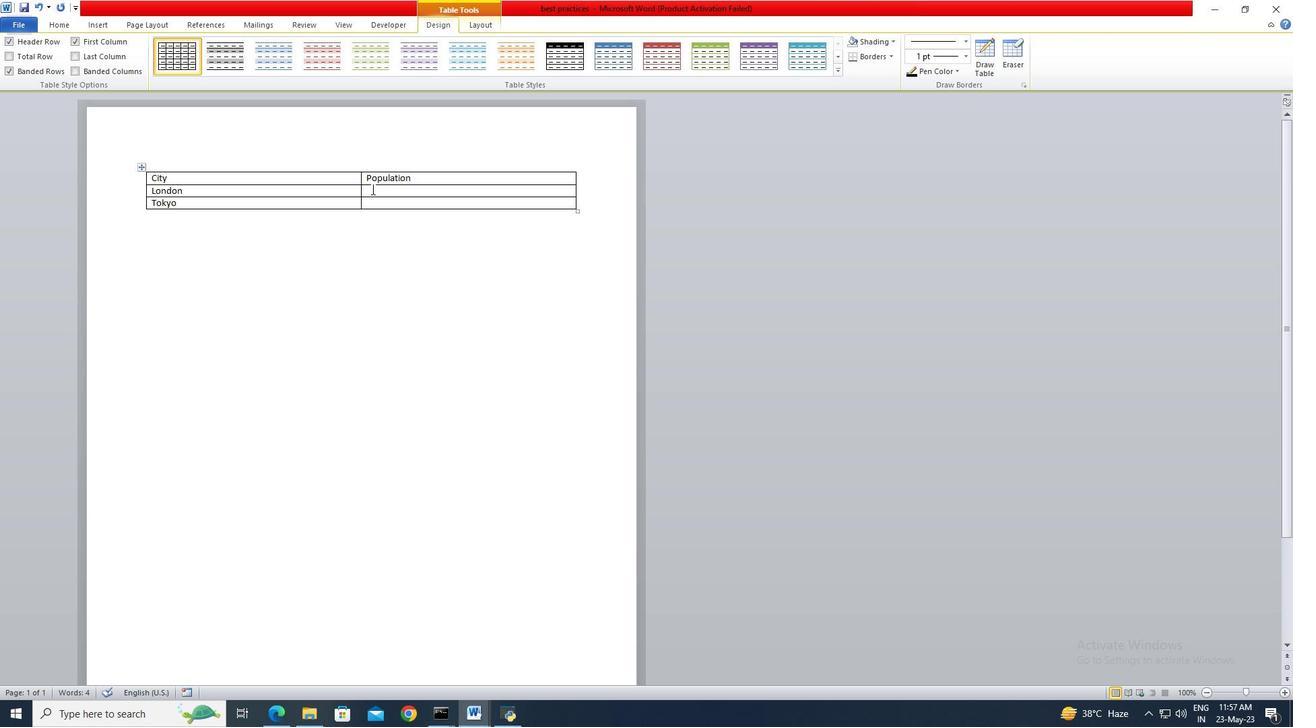 
Action: Key pressed 9<Key.space><Key.shift>Million
Screenshot: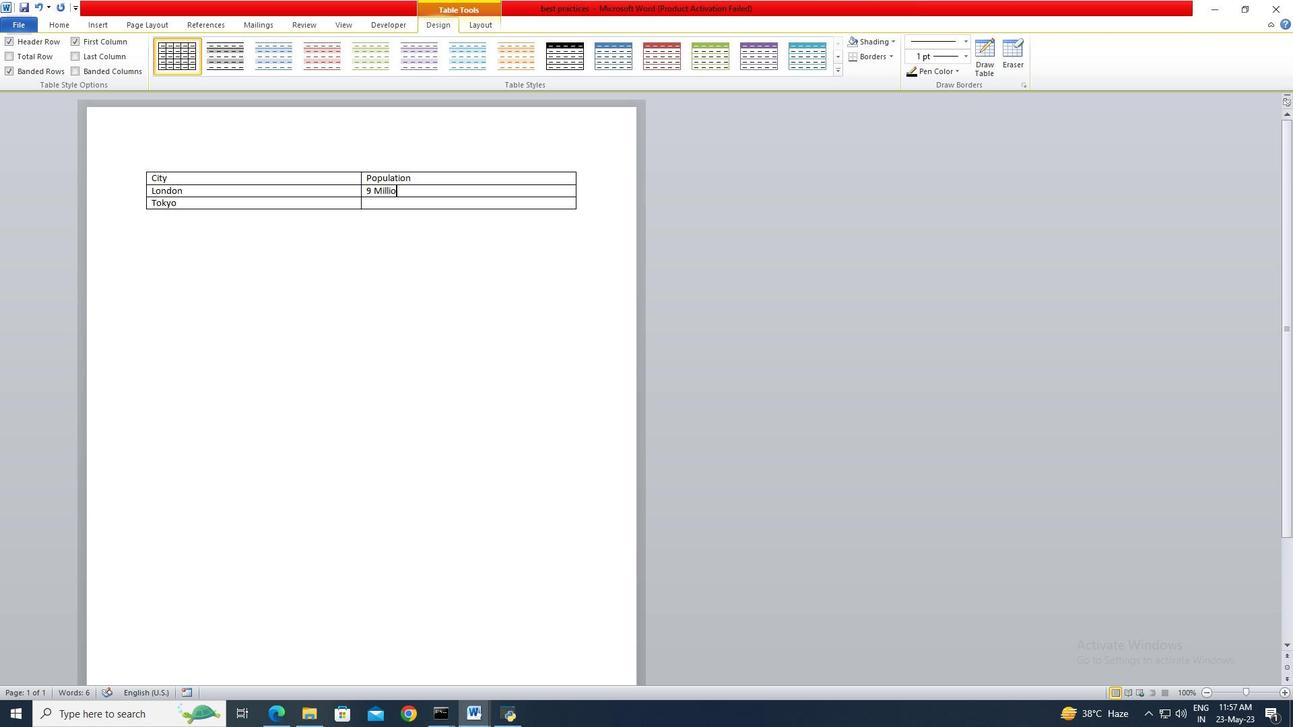 
Action: Mouse moved to (377, 200)
Screenshot: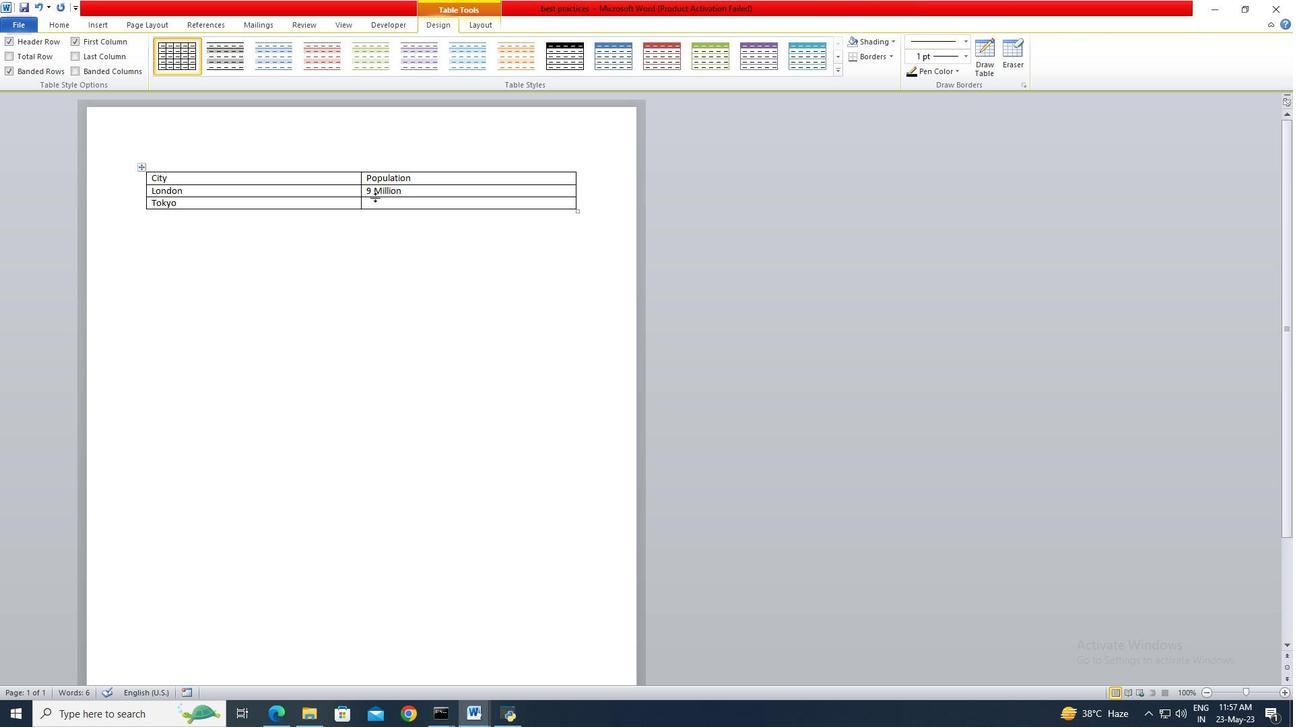 
Action: Mouse pressed left at (377, 200)
Screenshot: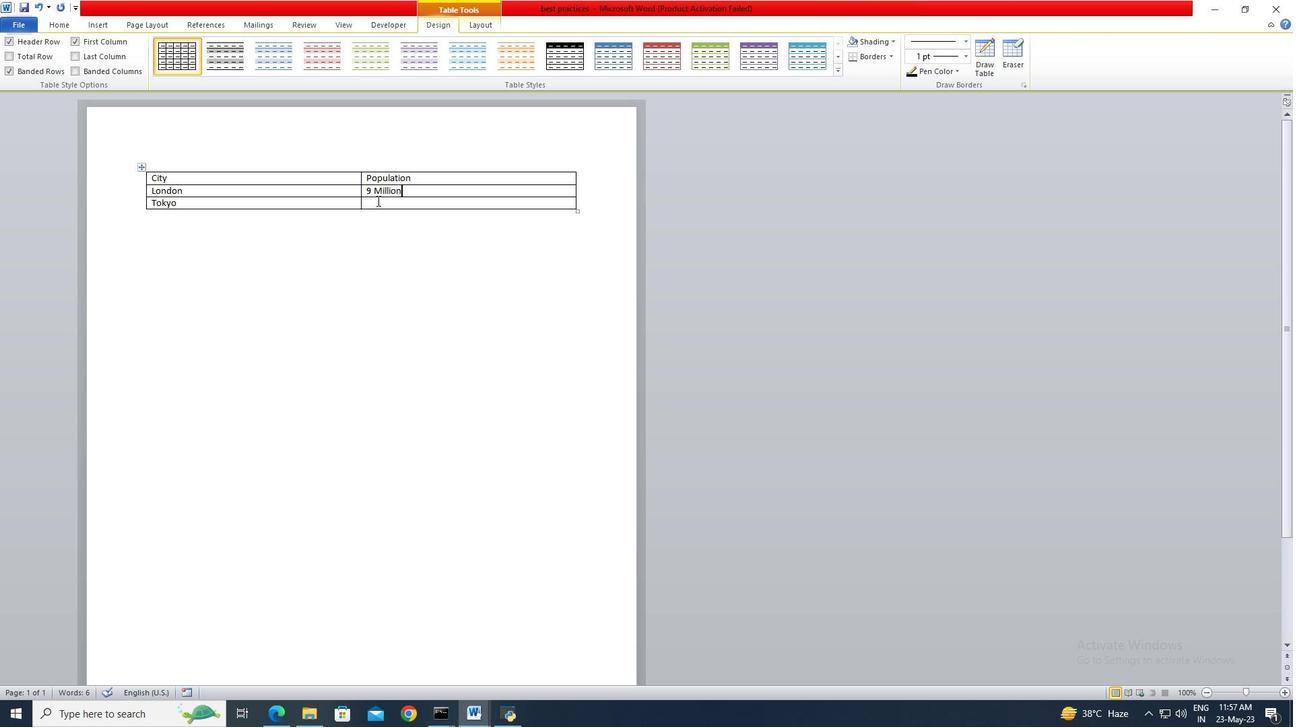 
Action: Key pressed 37<Key.space><Key.shift>Million
Screenshot: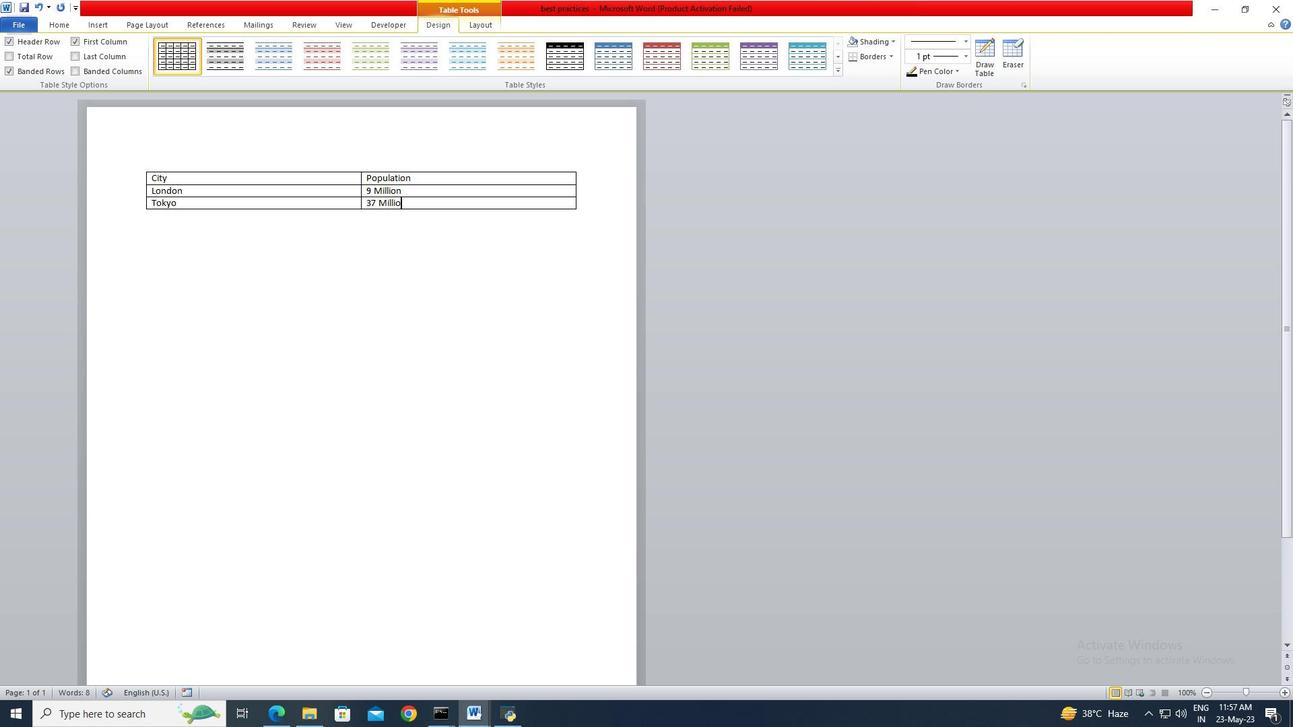 
Action: Mouse moved to (834, 57)
Screenshot: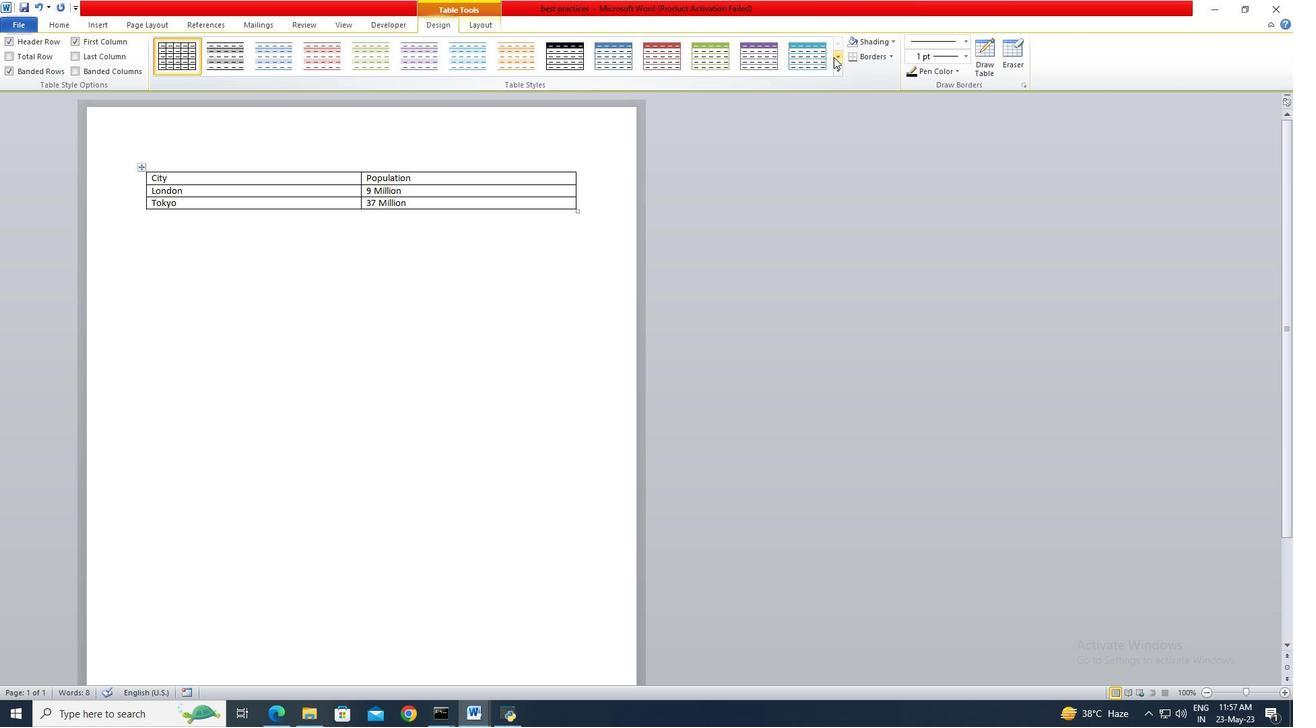 
Action: Mouse pressed left at (834, 57)
Screenshot: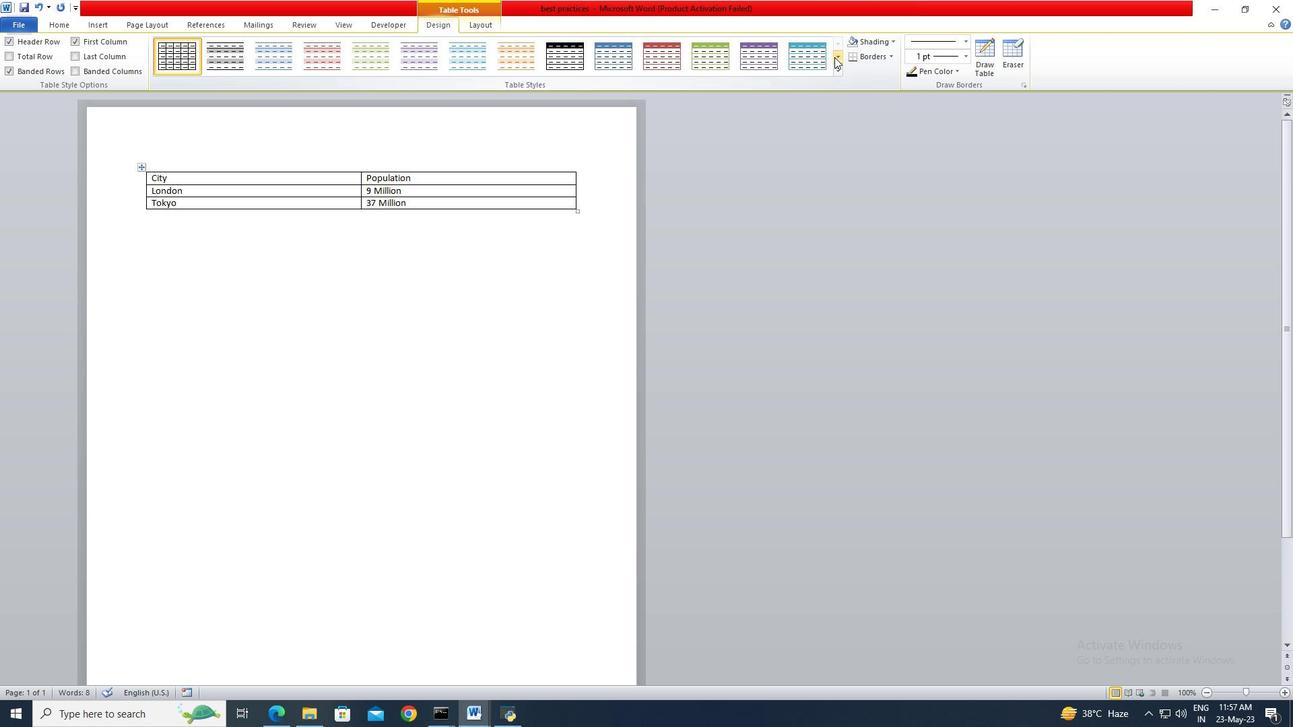 
Action: Mouse moved to (194, 55)
Screenshot: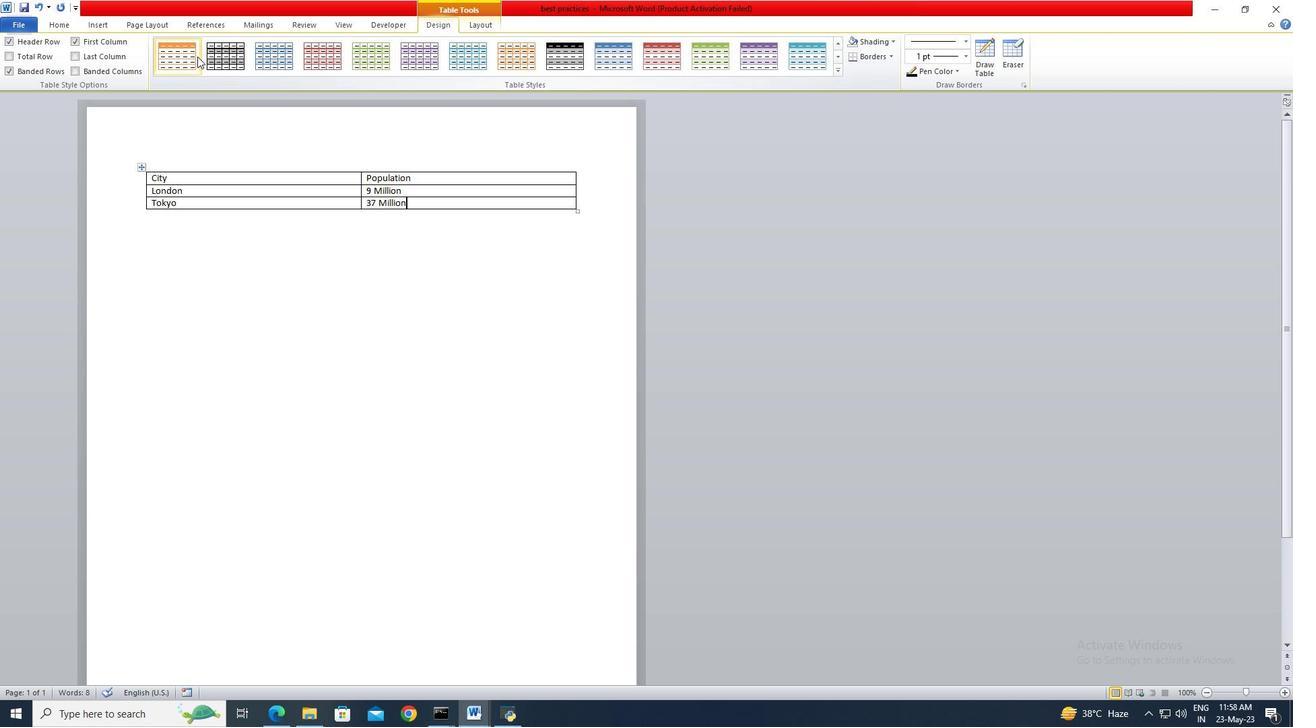 
Action: Mouse pressed left at (194, 55)
Screenshot: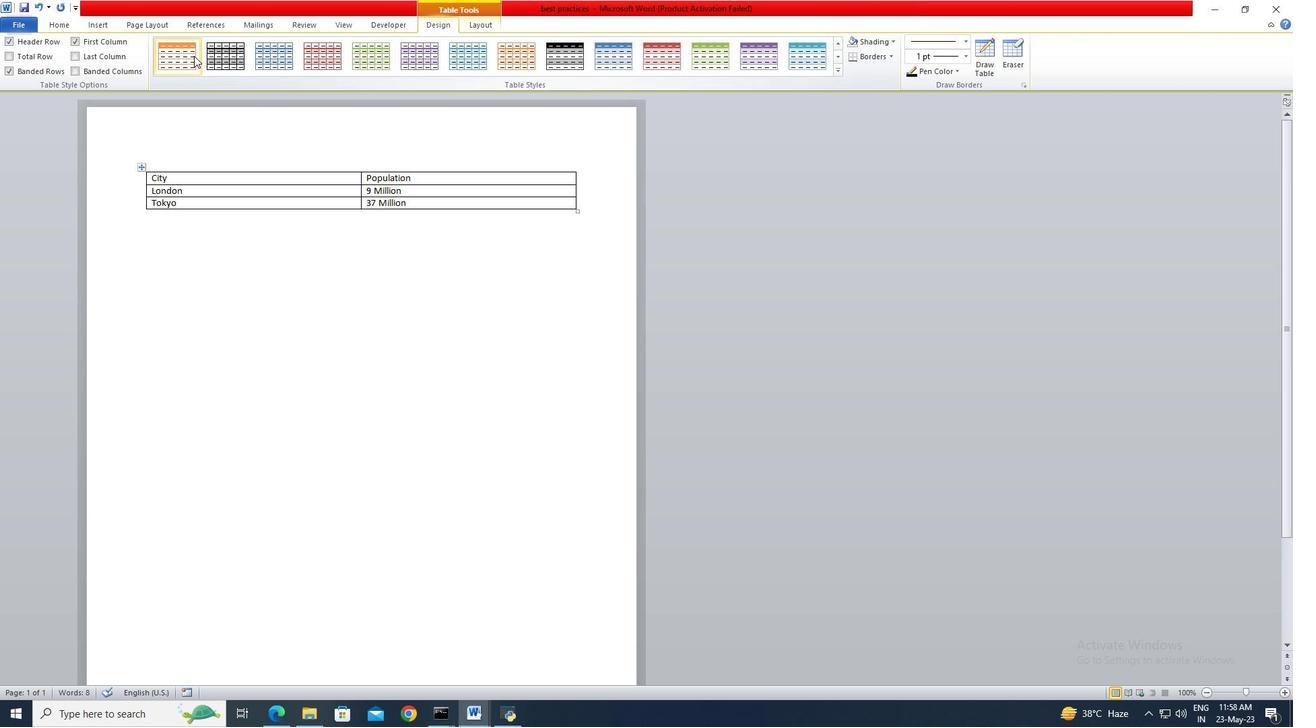 
